 Task: Create in the project CenterTech and in the Backlog issue 'Create a new online platform for online entrepreneurship courses with advanced business tools and community features' a child issue 'Data backup and retention policy creation and enforcement', and assign it to team member softage.4@softage.net. Create in the project CenterTech and in the Backlog issue 'Implement a new cloud-based document management system for a company with advanced document versioning and access control features' a child issue 'Serverless computing application latency testing and optimization', and assign it to team member softage.1@softage.net
Action: Mouse moved to (260, 71)
Screenshot: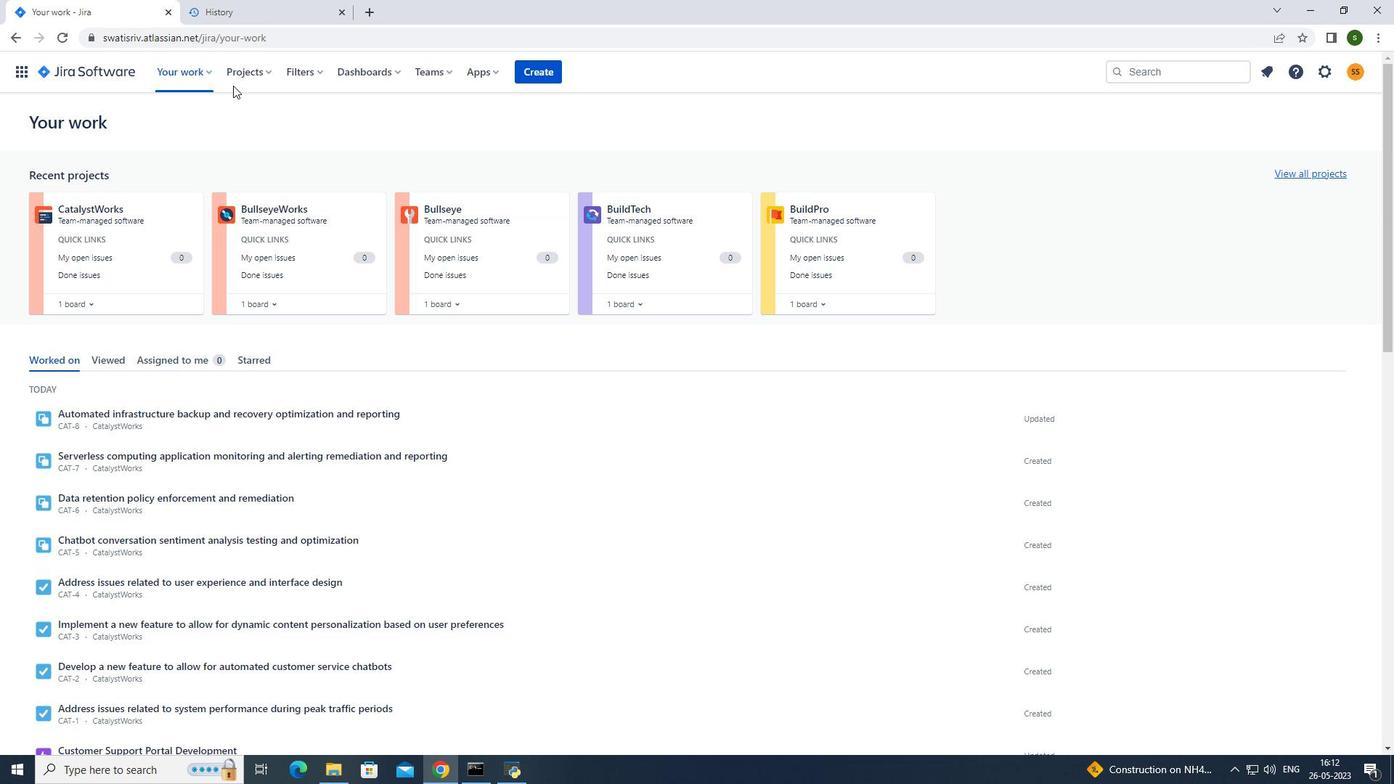 
Action: Mouse pressed left at (260, 71)
Screenshot: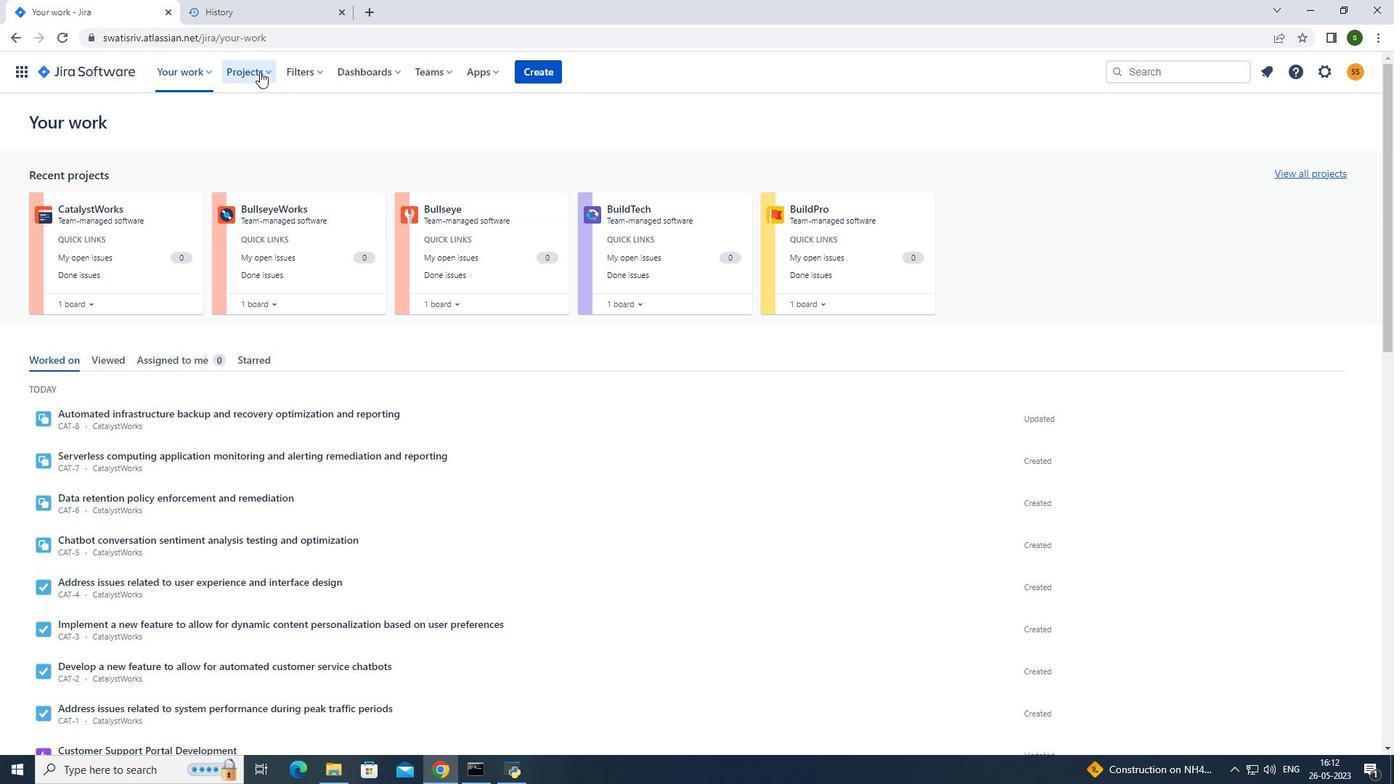 
Action: Mouse moved to (305, 130)
Screenshot: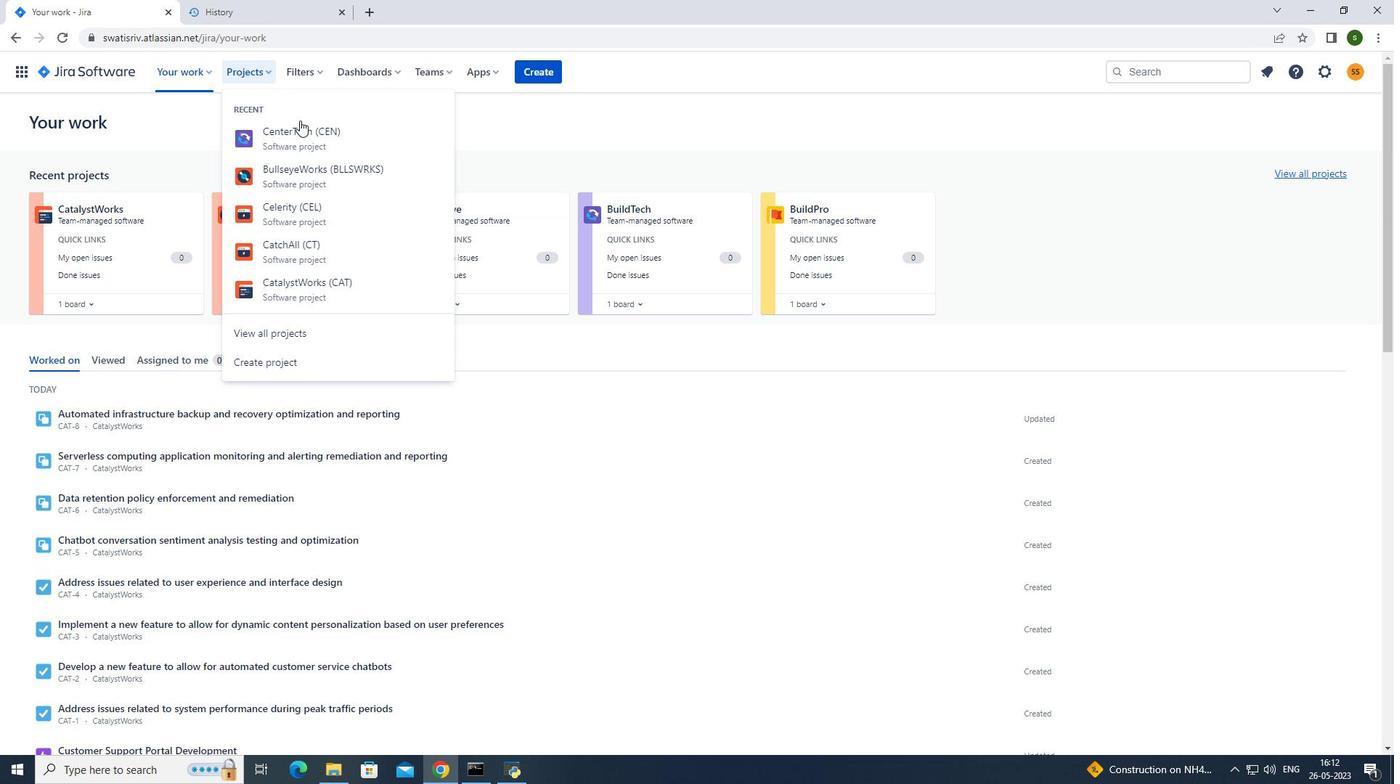 
Action: Mouse pressed left at (305, 130)
Screenshot: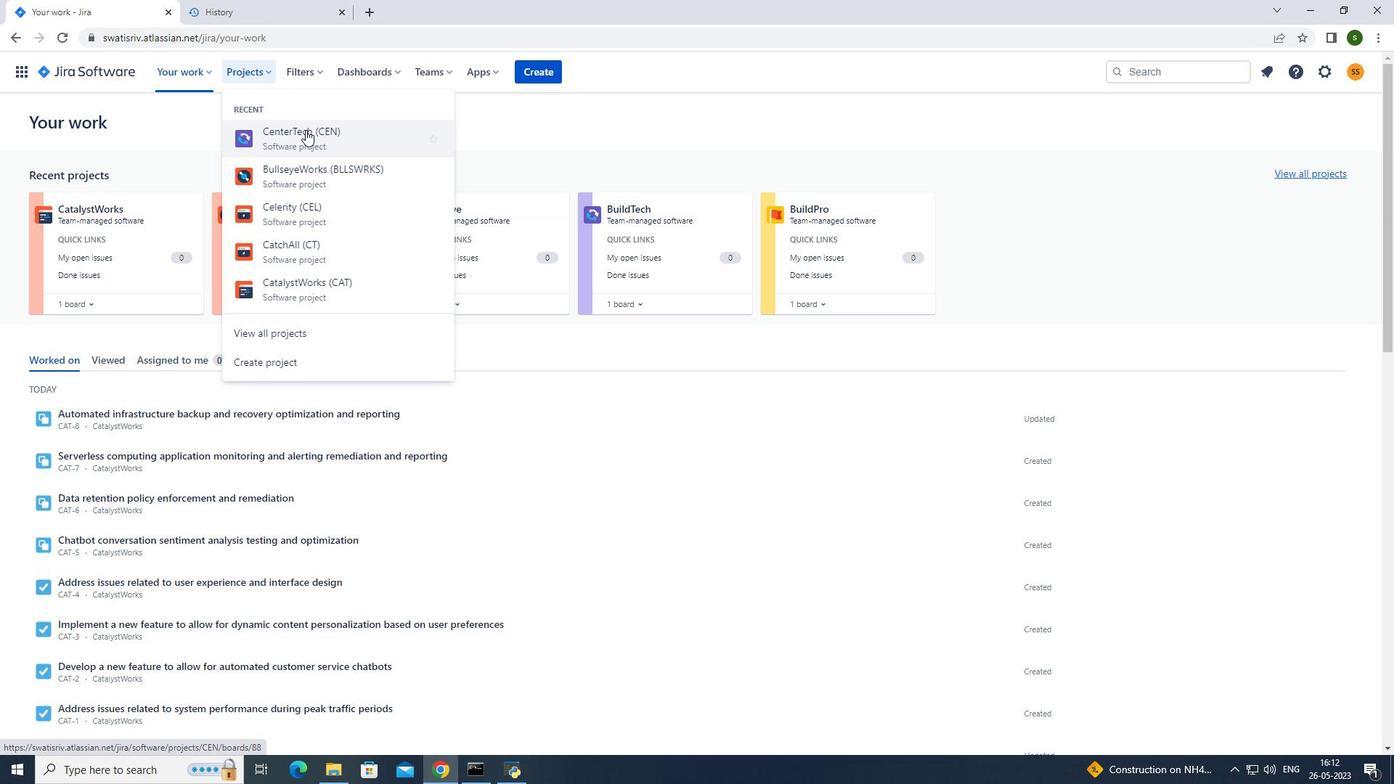 
Action: Mouse moved to (241, 73)
Screenshot: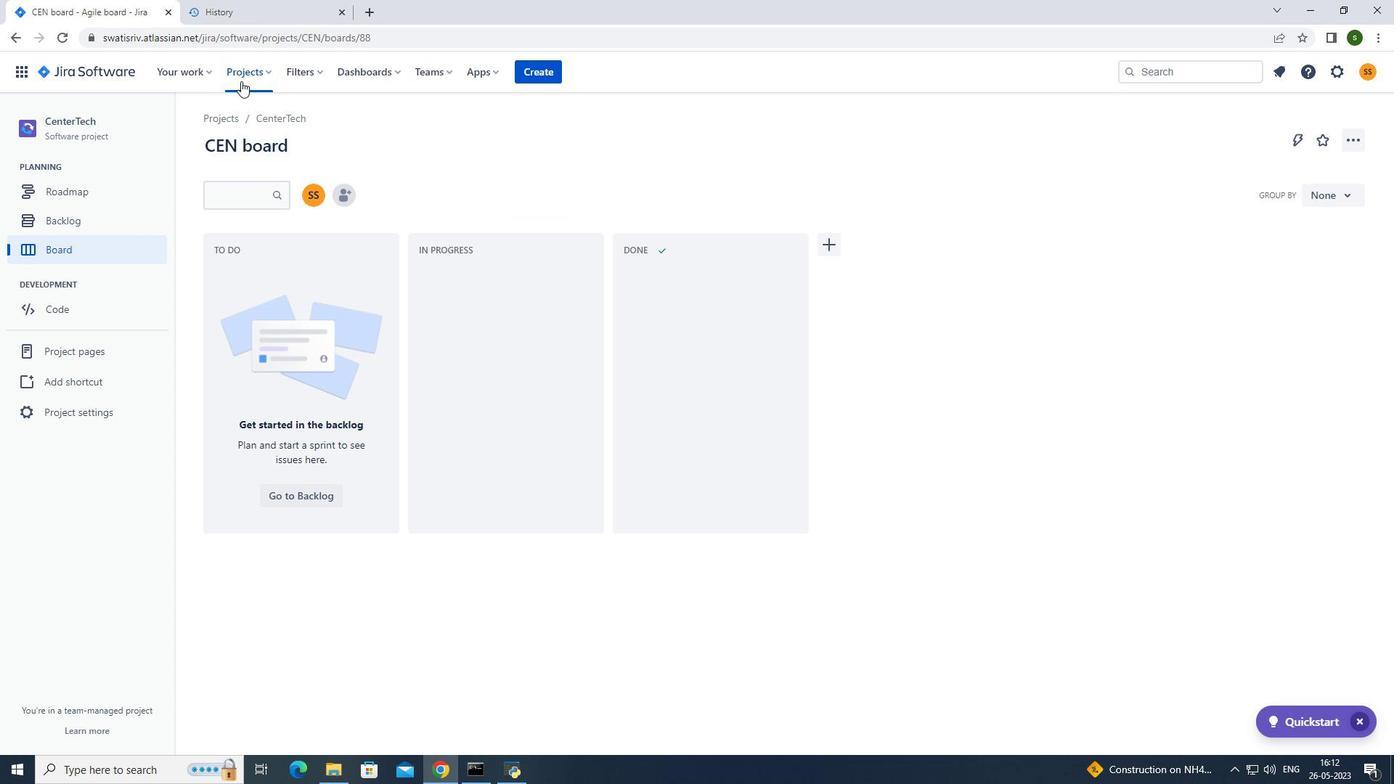 
Action: Mouse pressed left at (241, 73)
Screenshot: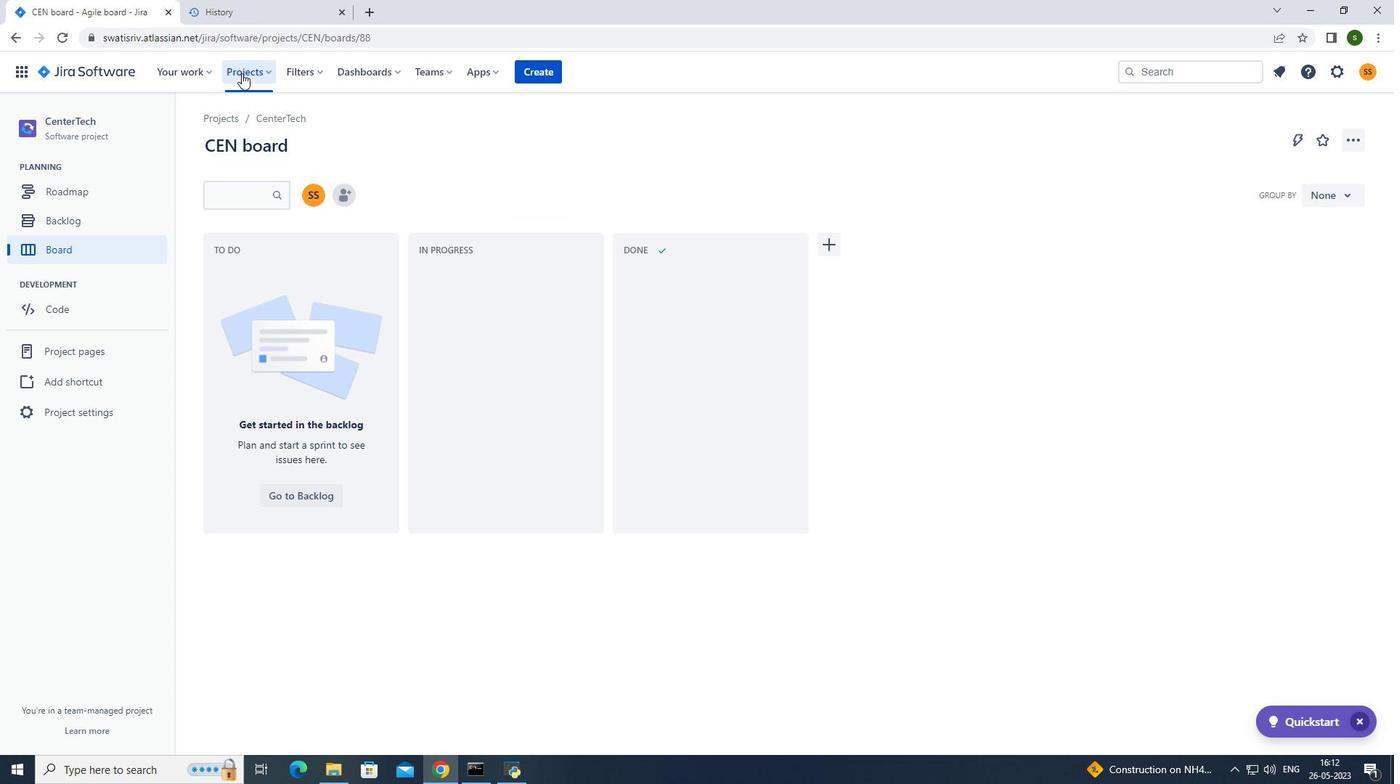 
Action: Mouse moved to (98, 219)
Screenshot: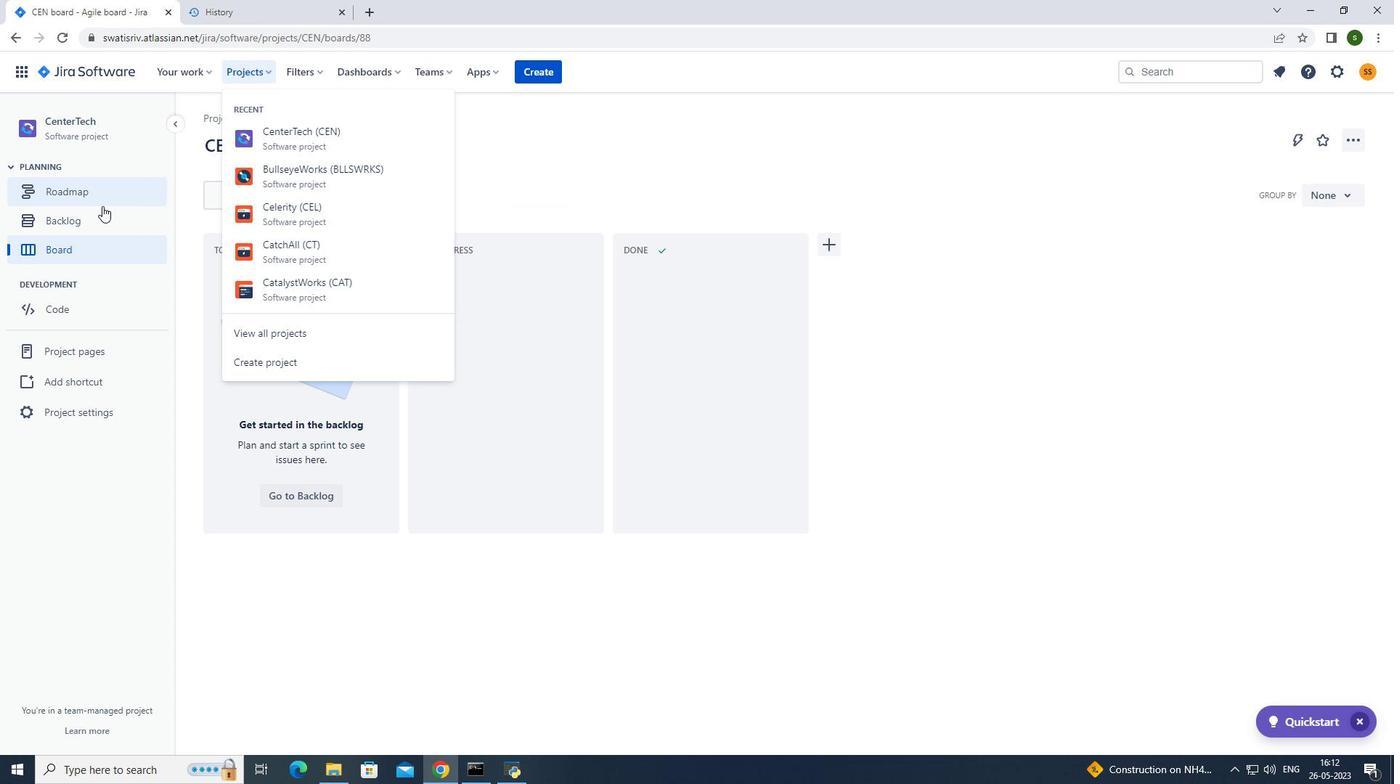 
Action: Mouse pressed left at (98, 219)
Screenshot: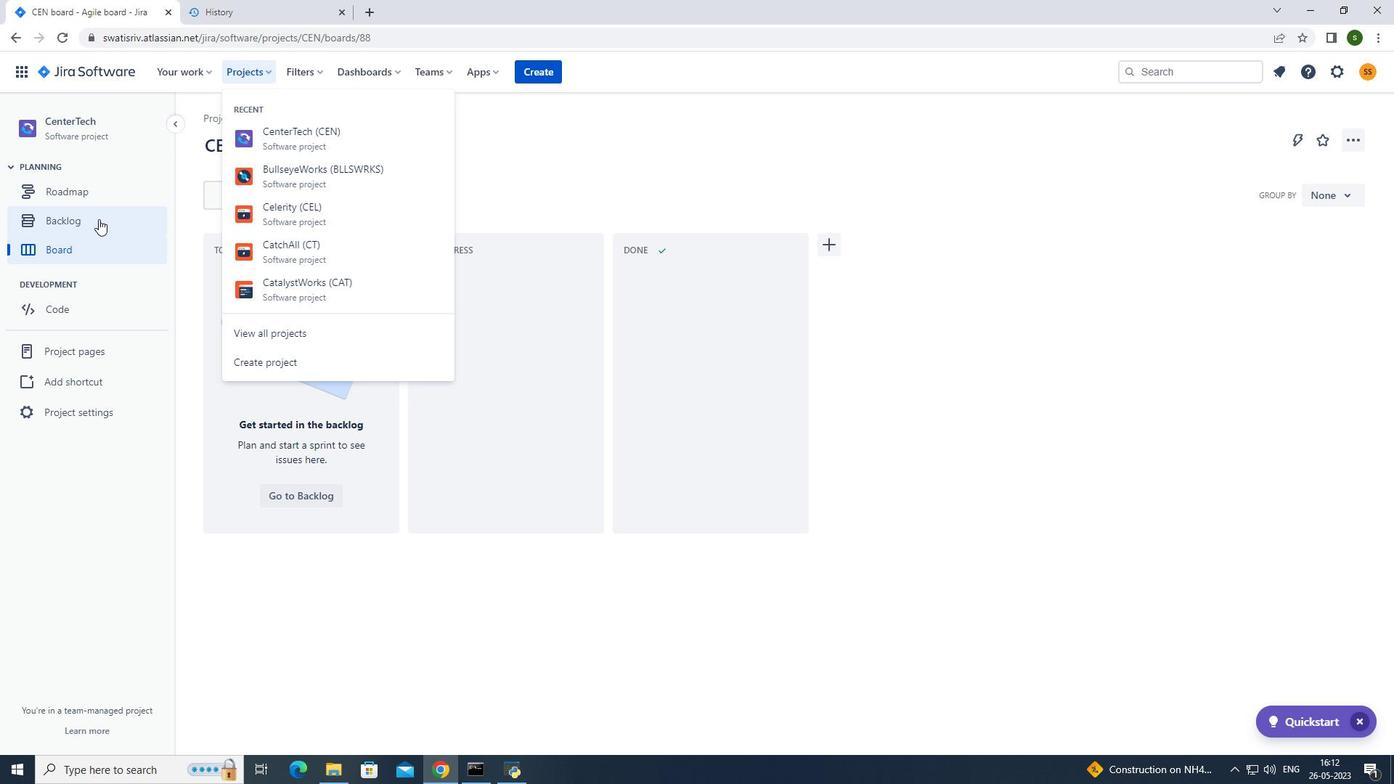 
Action: Mouse moved to (603, 427)
Screenshot: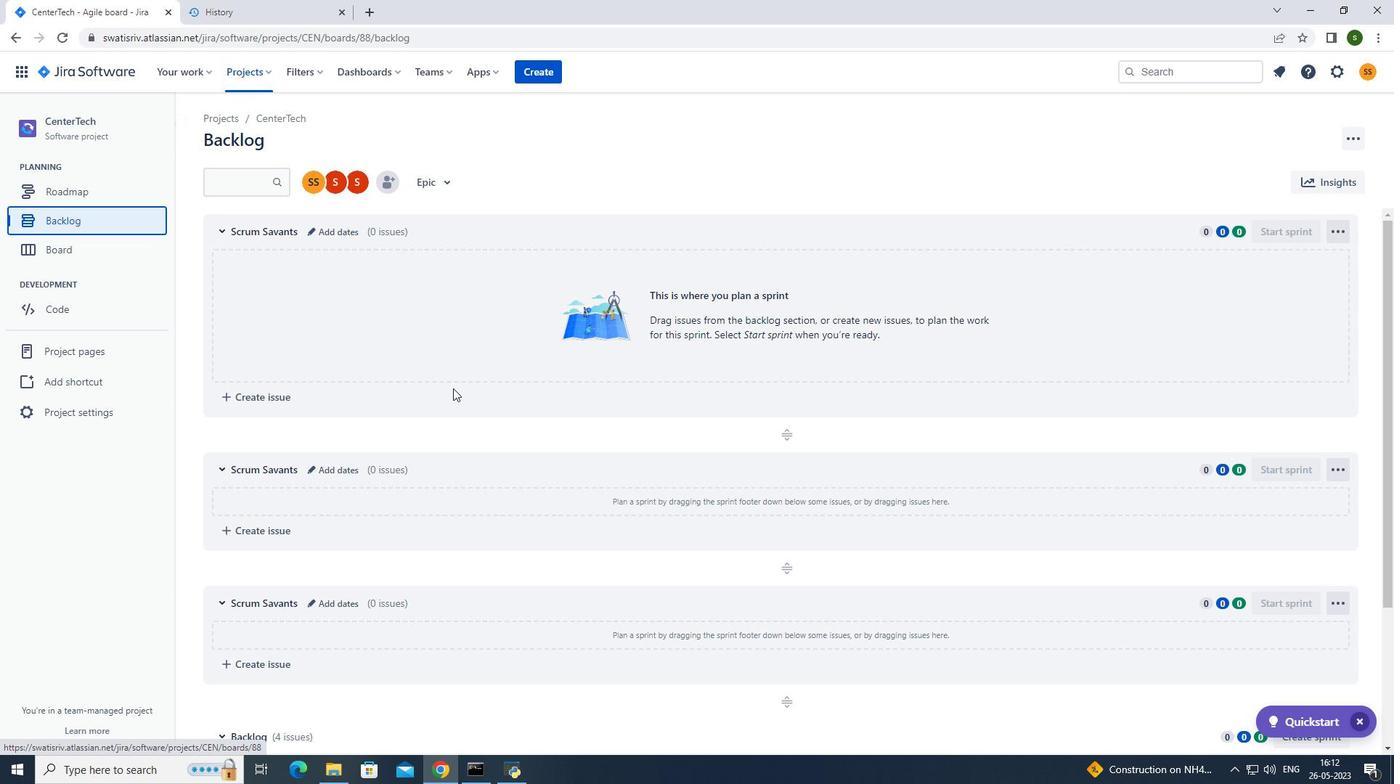 
Action: Mouse scrolled (603, 427) with delta (0, 0)
Screenshot: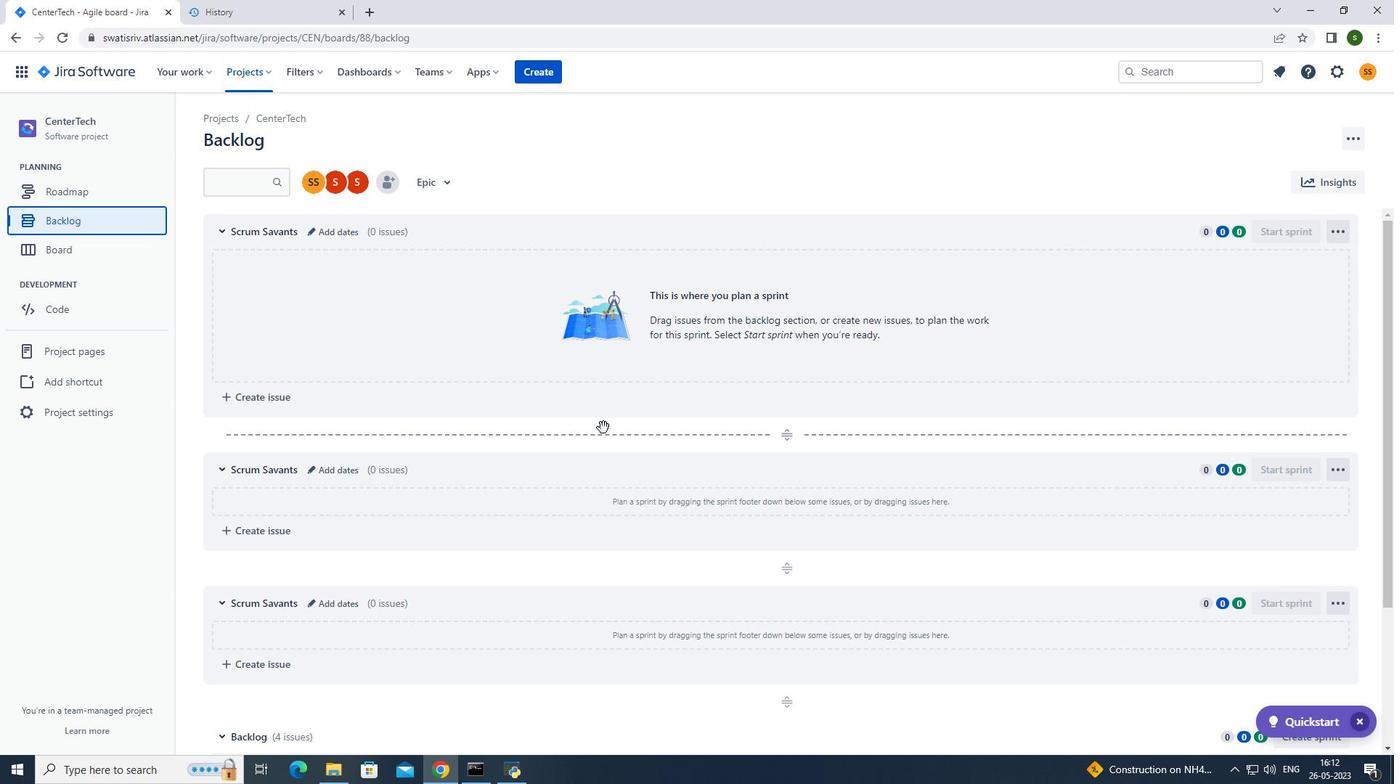 
Action: Mouse scrolled (603, 427) with delta (0, 0)
Screenshot: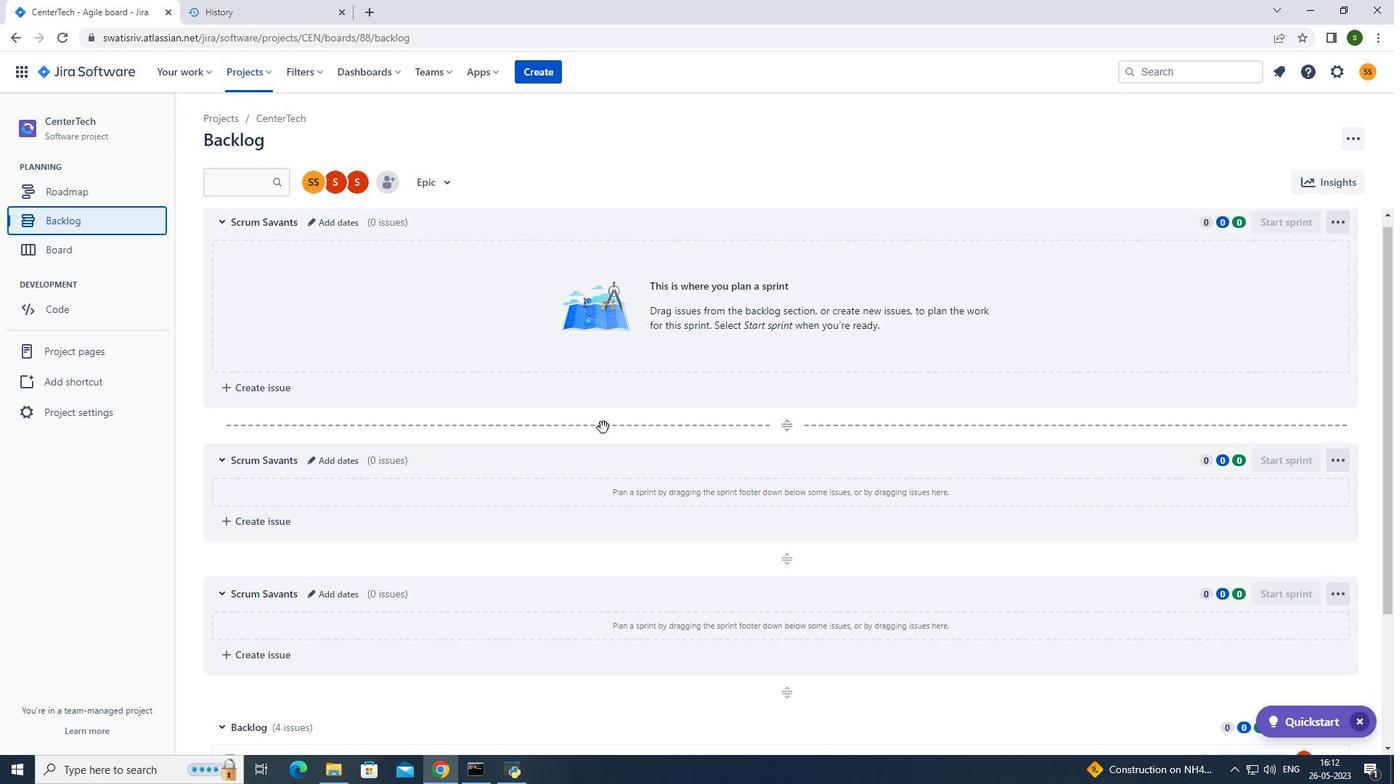 
Action: Mouse scrolled (603, 427) with delta (0, 0)
Screenshot: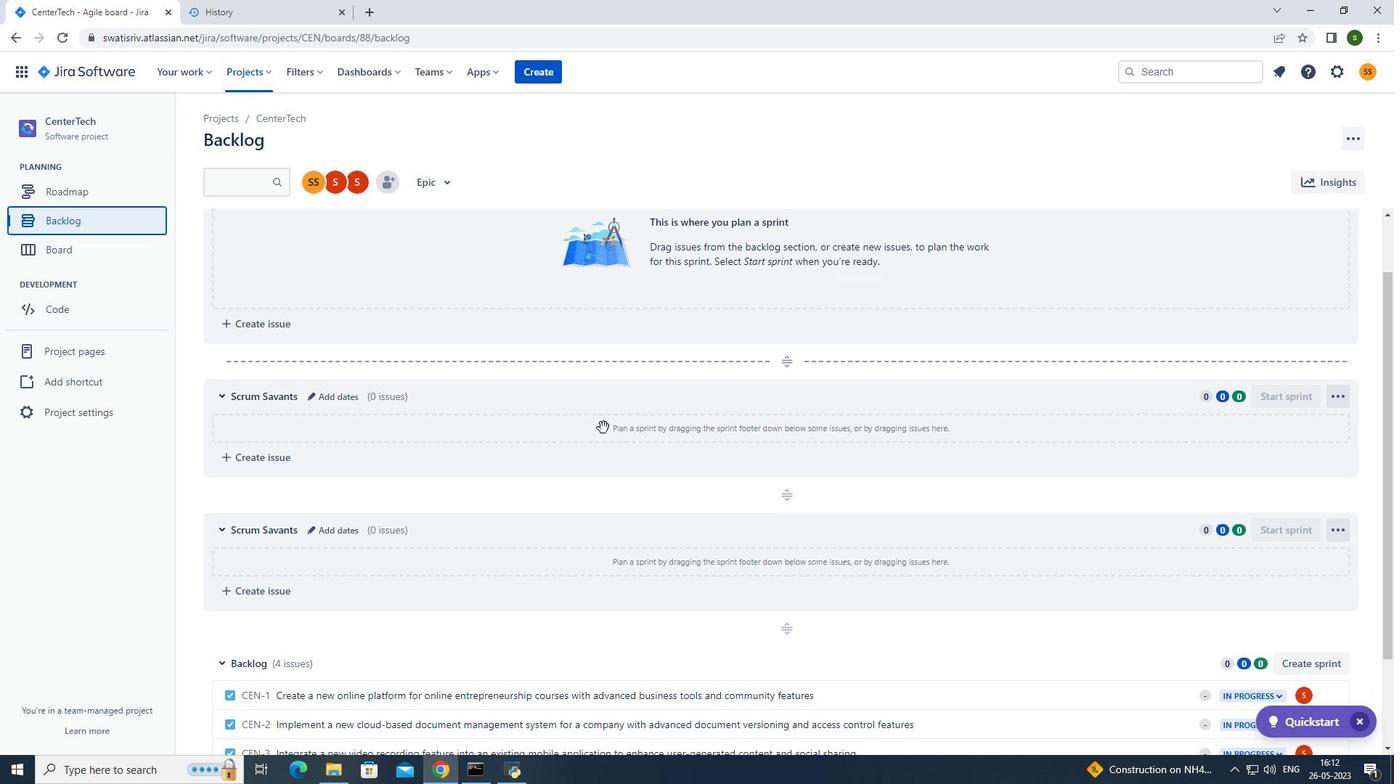 
Action: Mouse scrolled (603, 427) with delta (0, 0)
Screenshot: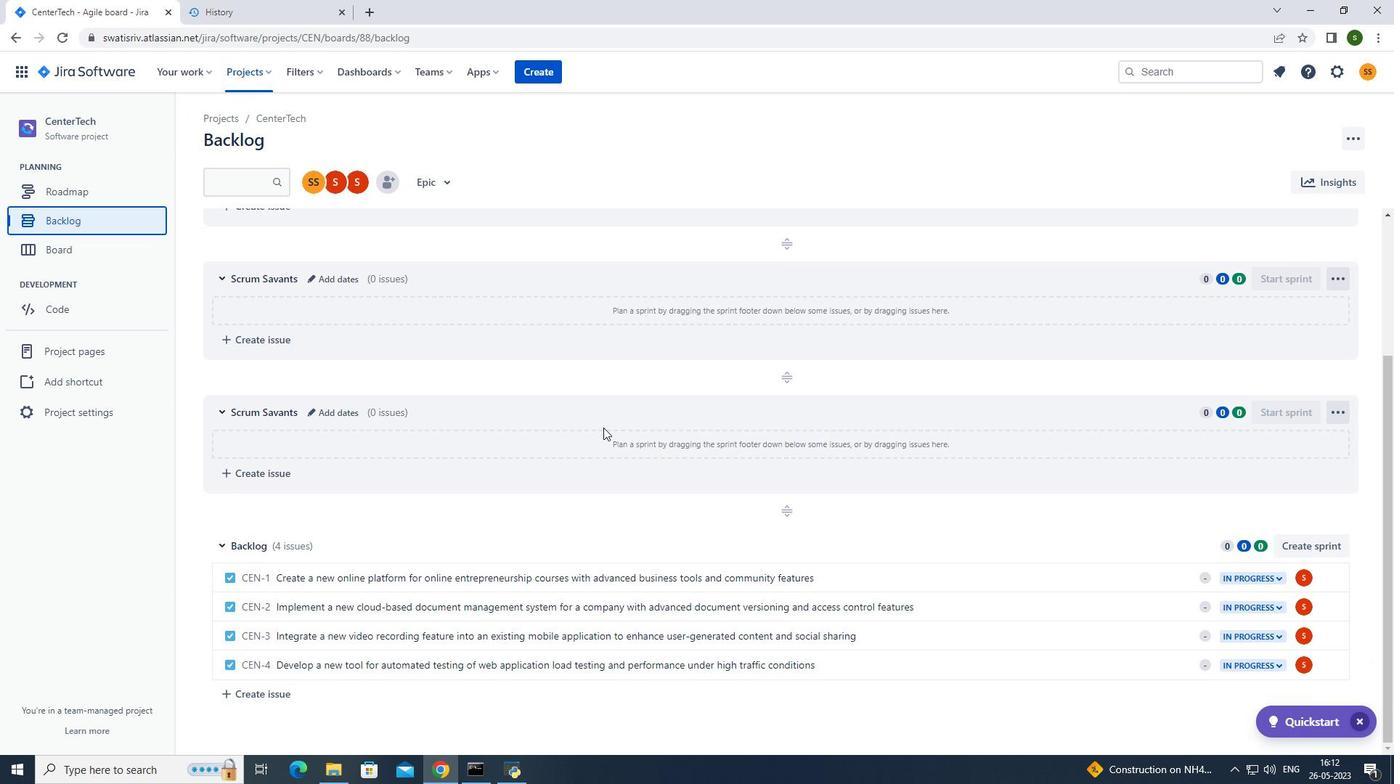 
Action: Mouse moved to (899, 583)
Screenshot: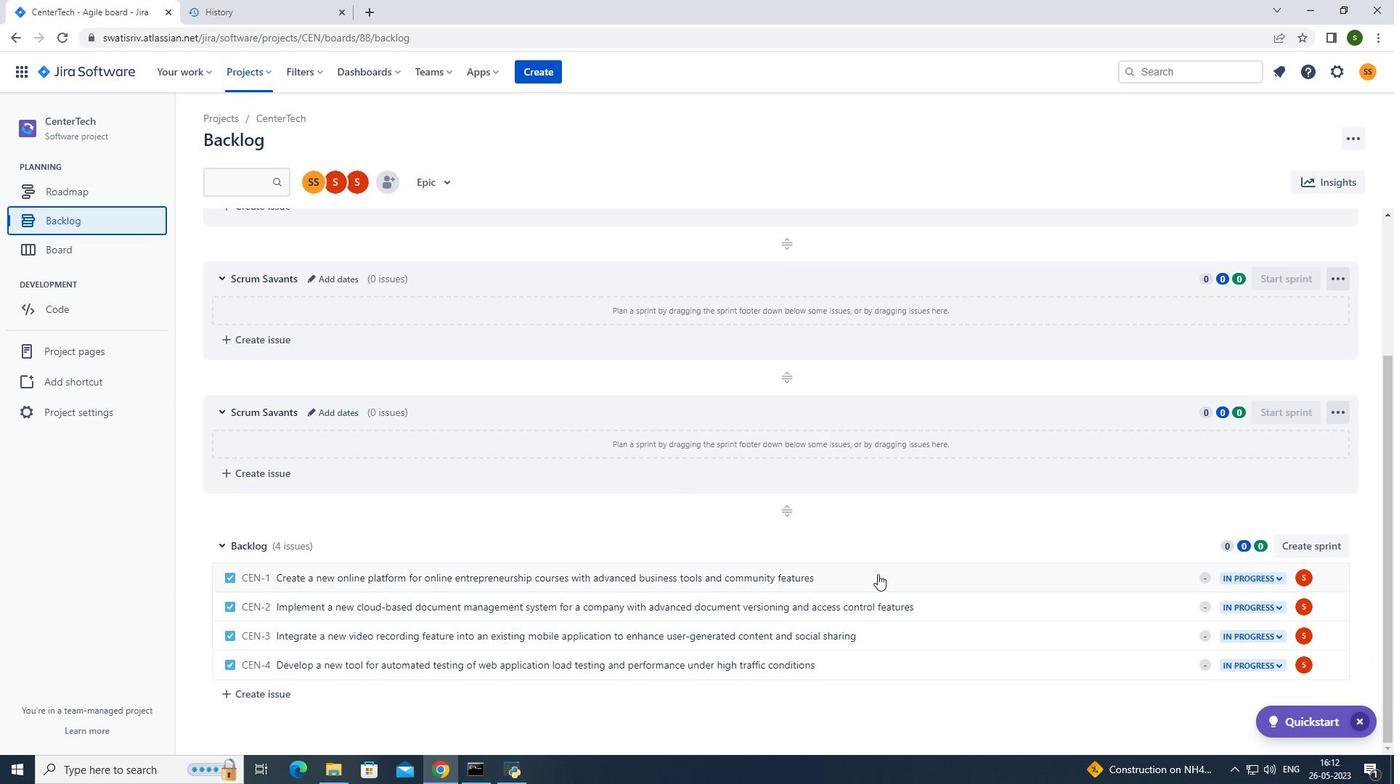 
Action: Mouse pressed left at (899, 583)
Screenshot: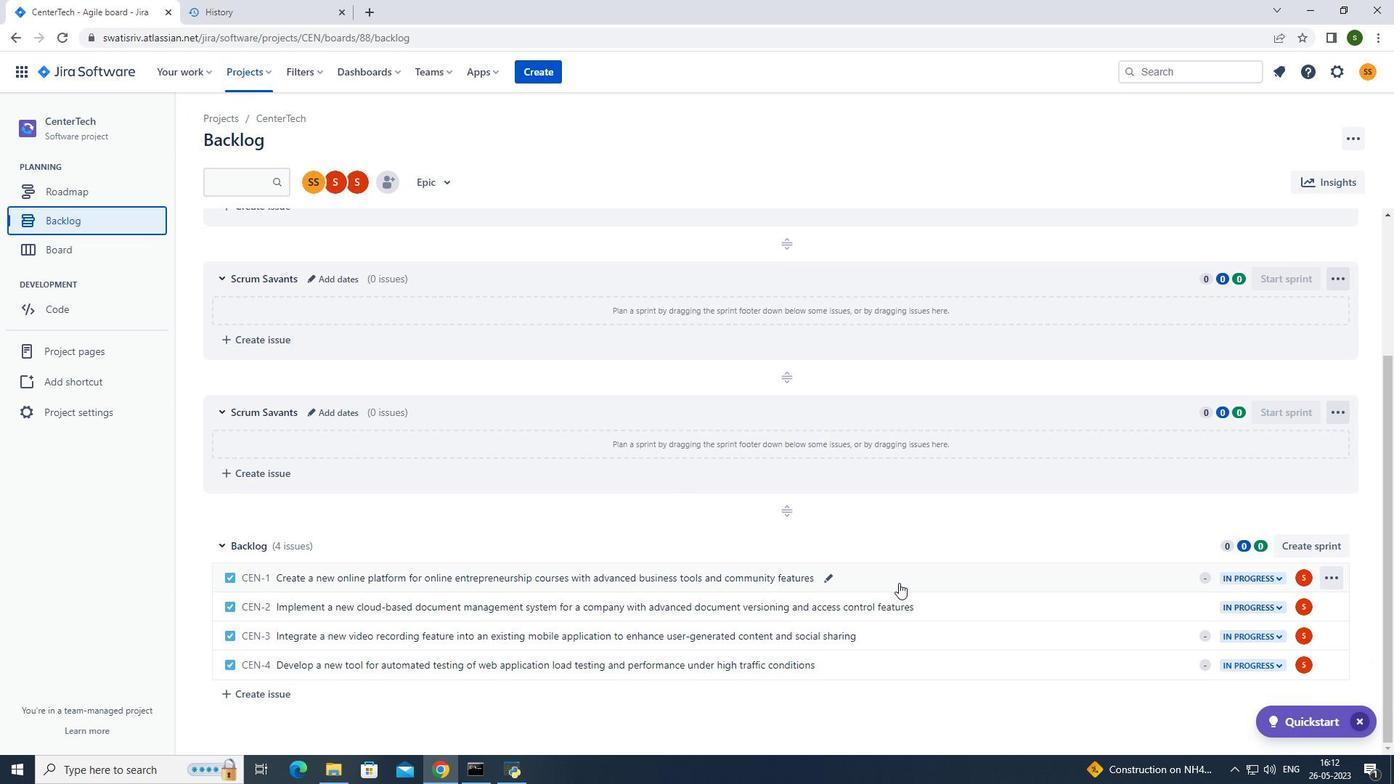 
Action: Mouse moved to (1131, 347)
Screenshot: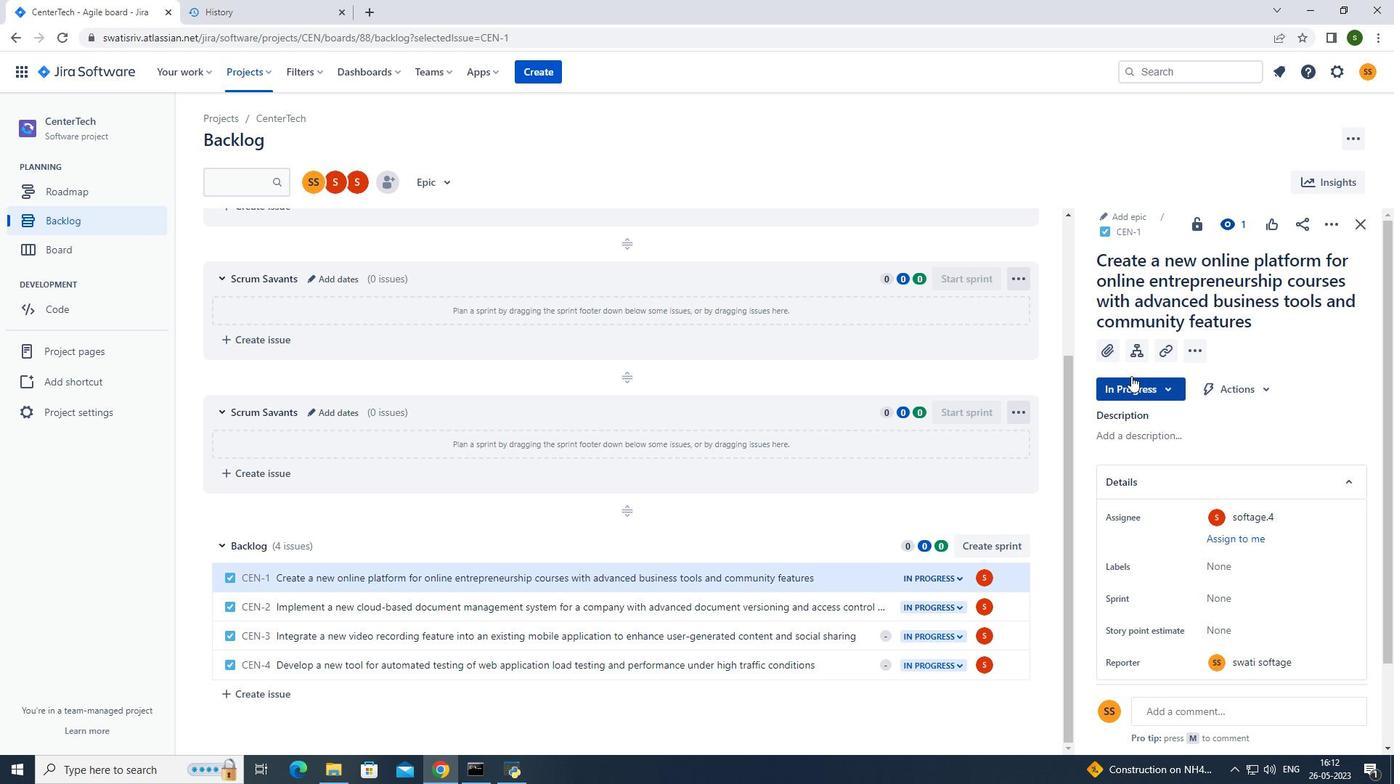 
Action: Mouse pressed left at (1131, 347)
Screenshot: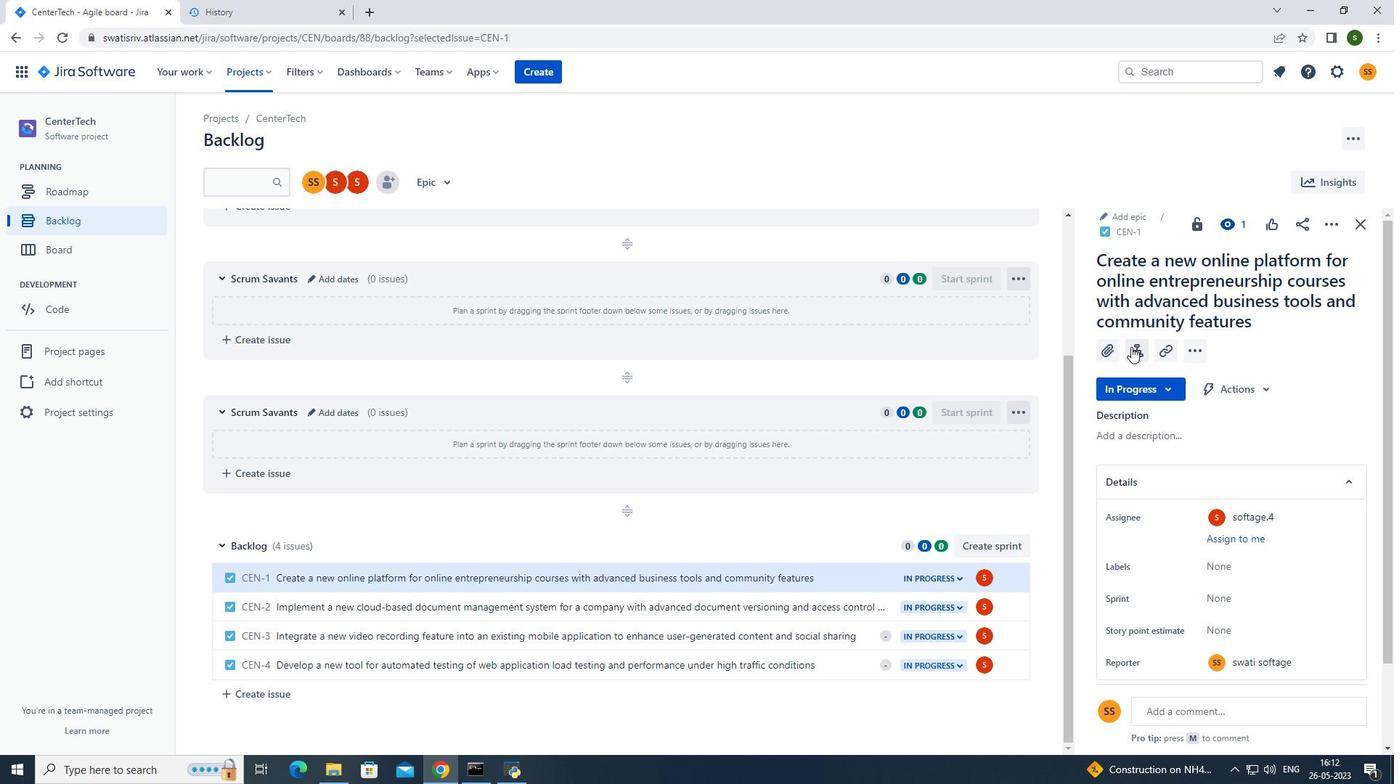 
Action: Mouse moved to (1163, 475)
Screenshot: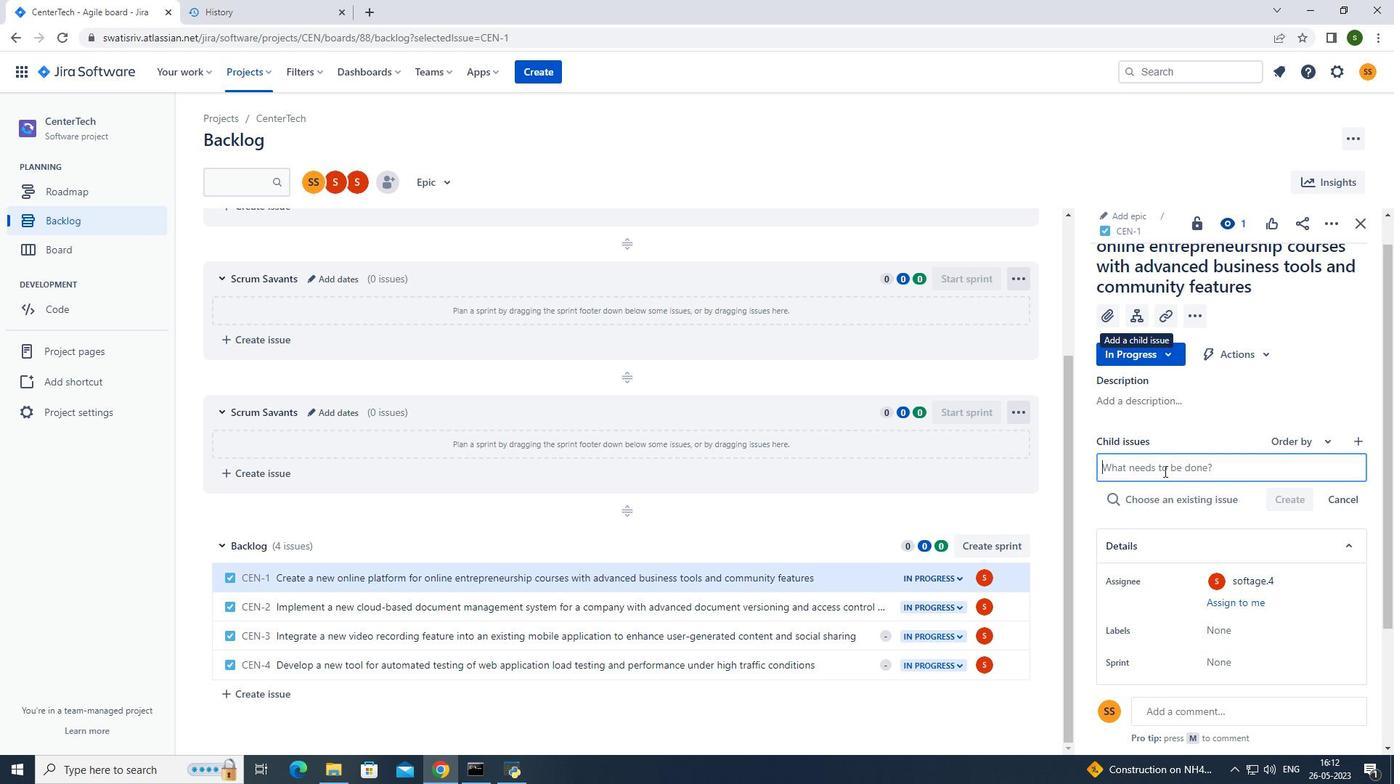 
Action: Mouse pressed left at (1163, 475)
Screenshot: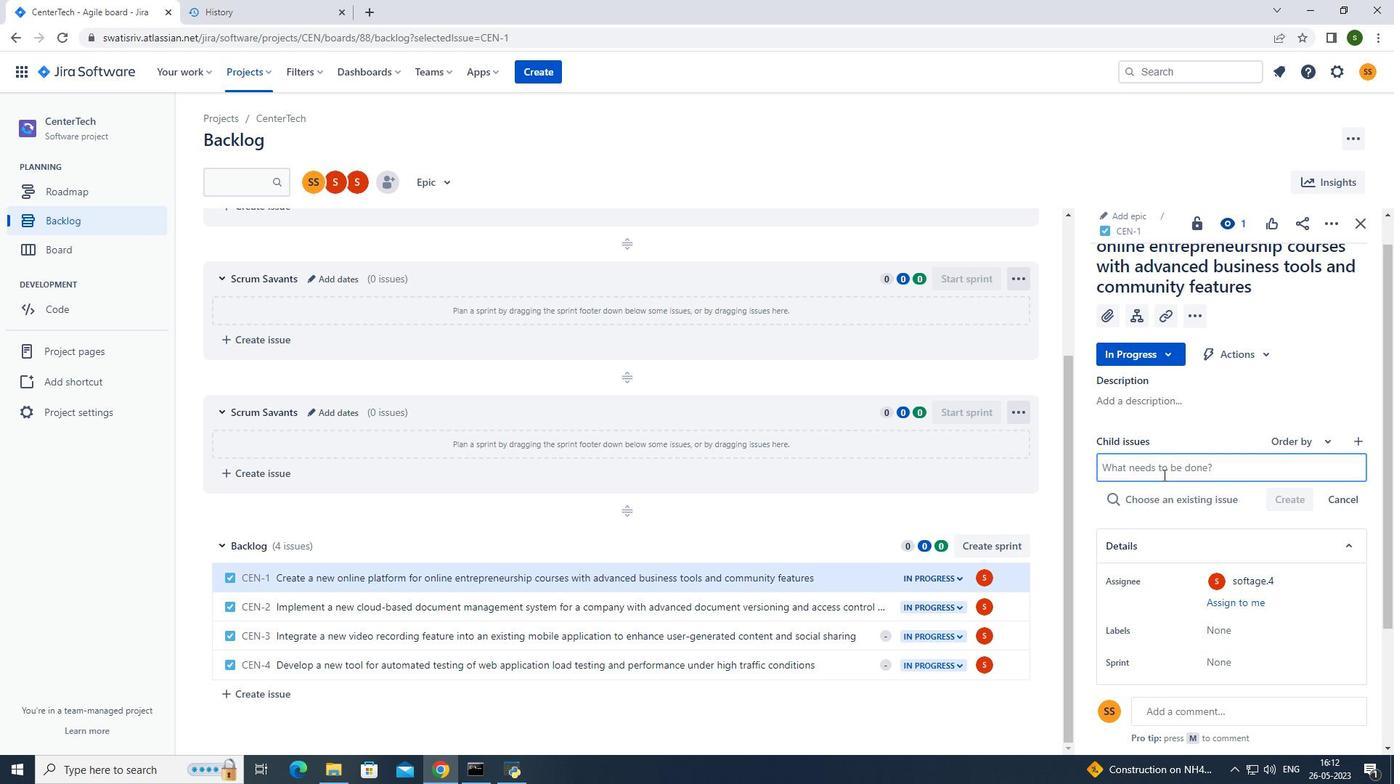 
Action: Mouse moved to (1147, 475)
Screenshot: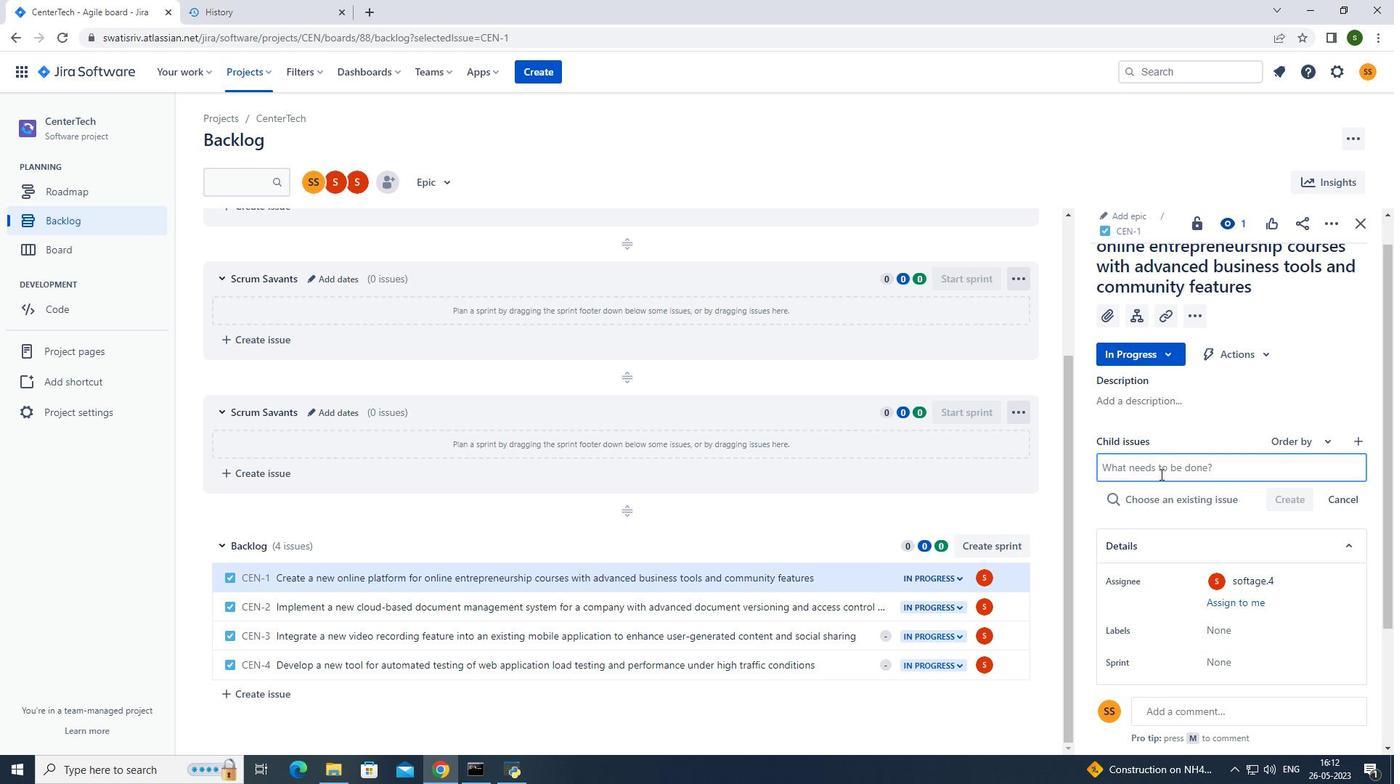 
Action: Key pressed <Key.caps_lock>D<Key.caps_lock>ata<Key.space>backup<Key.space>and<Key.space>retention<Key.space>policy<Key.space>
Screenshot: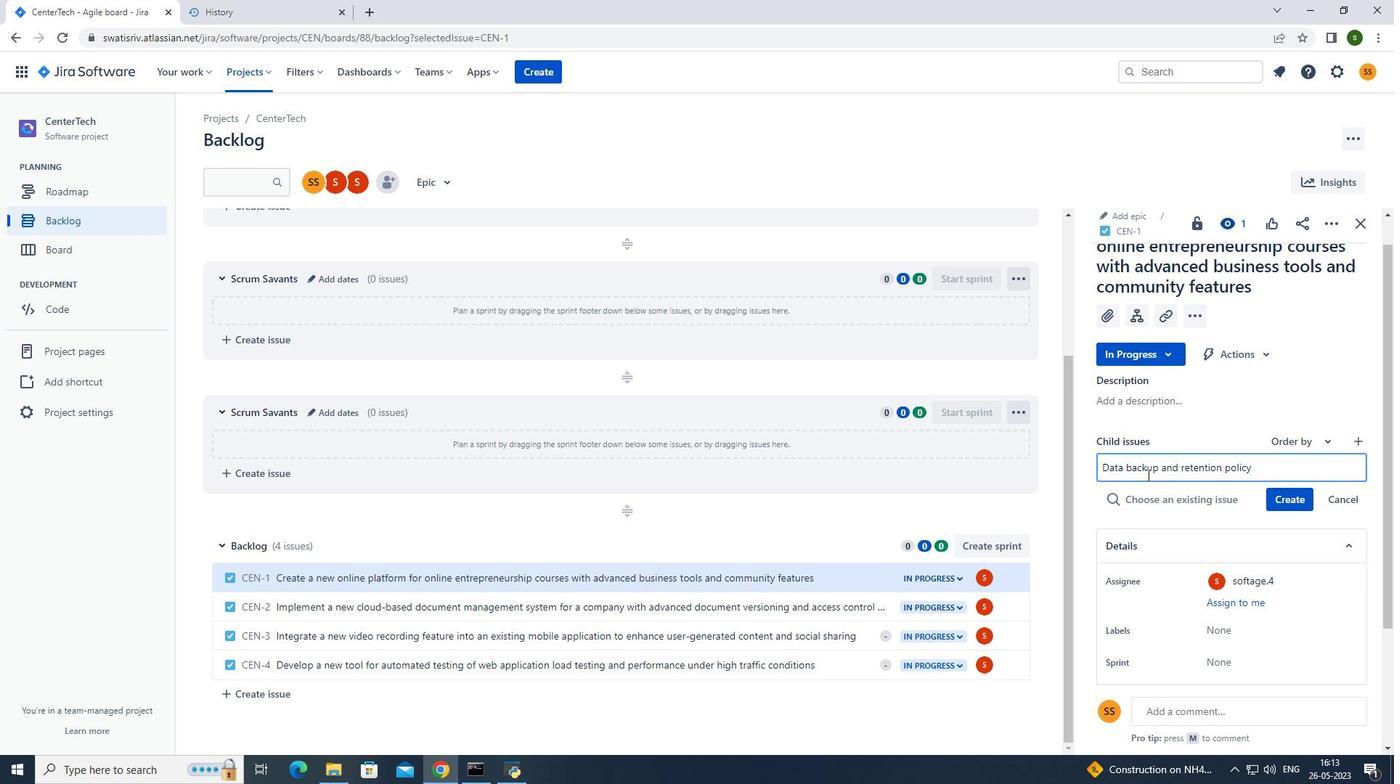 
Action: Mouse moved to (1147, 475)
Screenshot: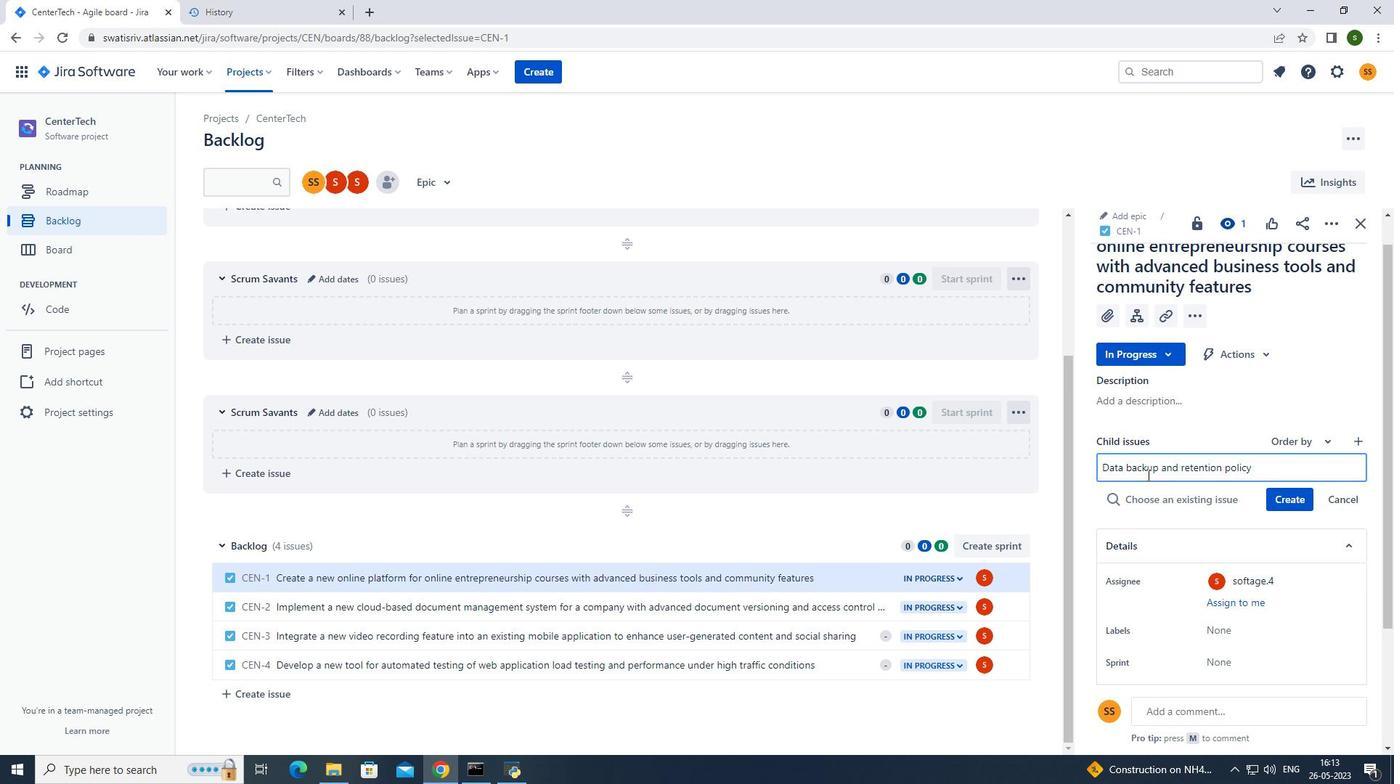 
Action: Key pressed creation<Key.space>and<Key.space>enforcement<Key.enter>
Screenshot: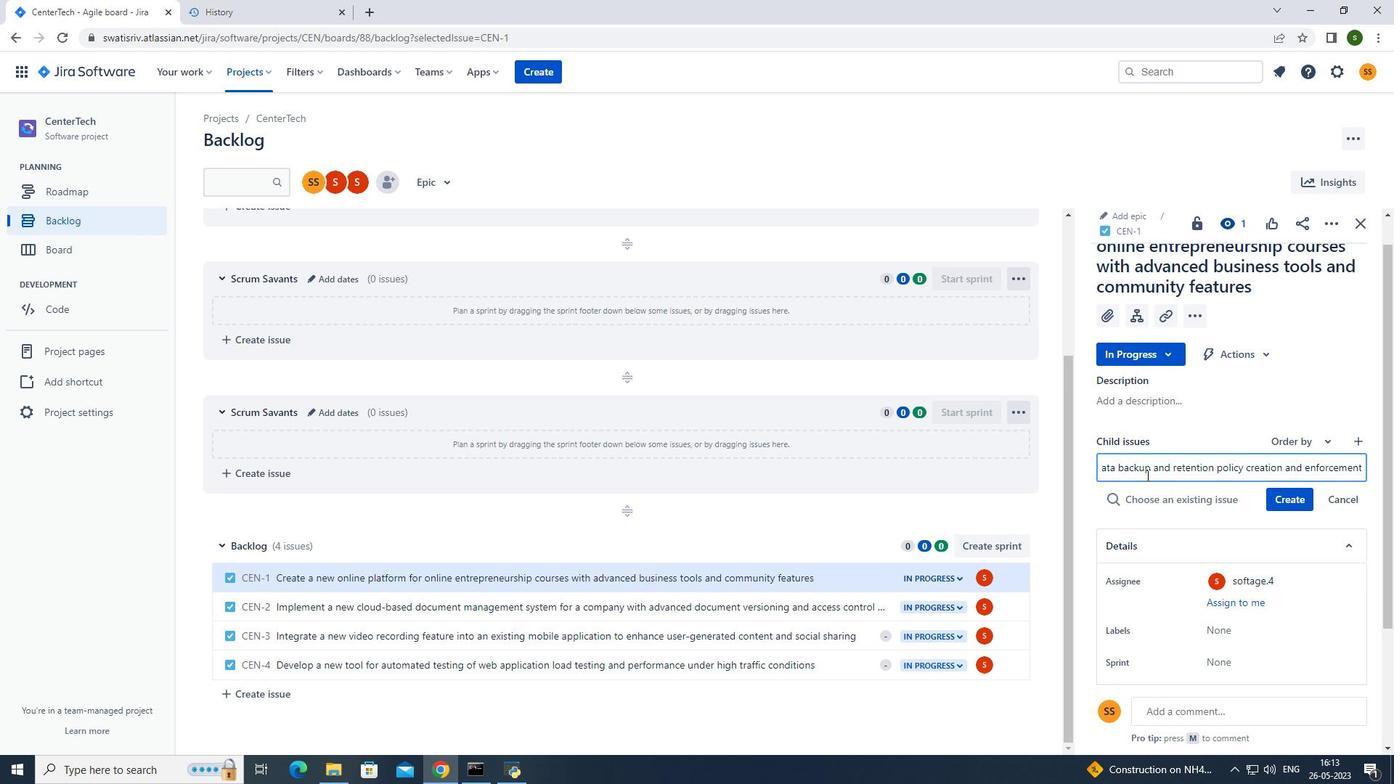 
Action: Mouse moved to (1297, 476)
Screenshot: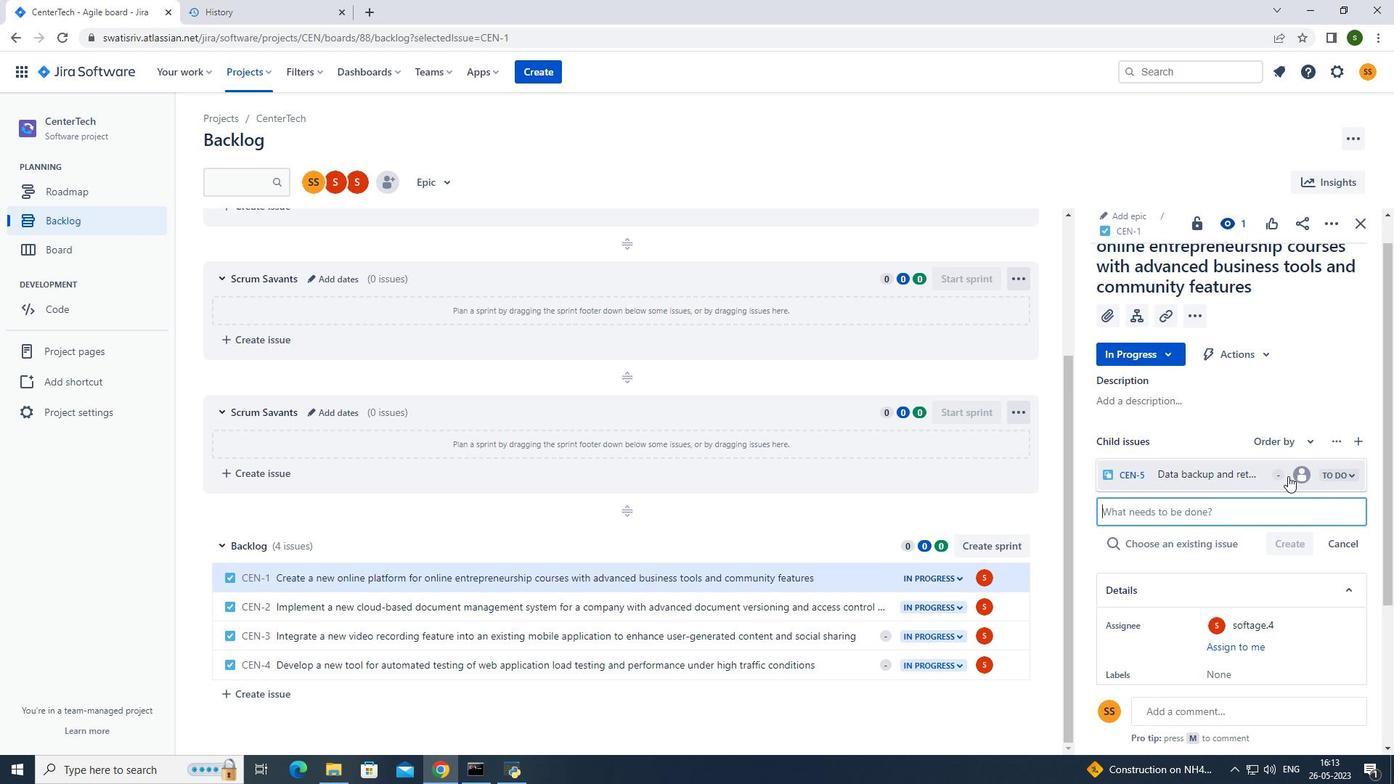 
Action: Mouse pressed left at (1297, 476)
Screenshot: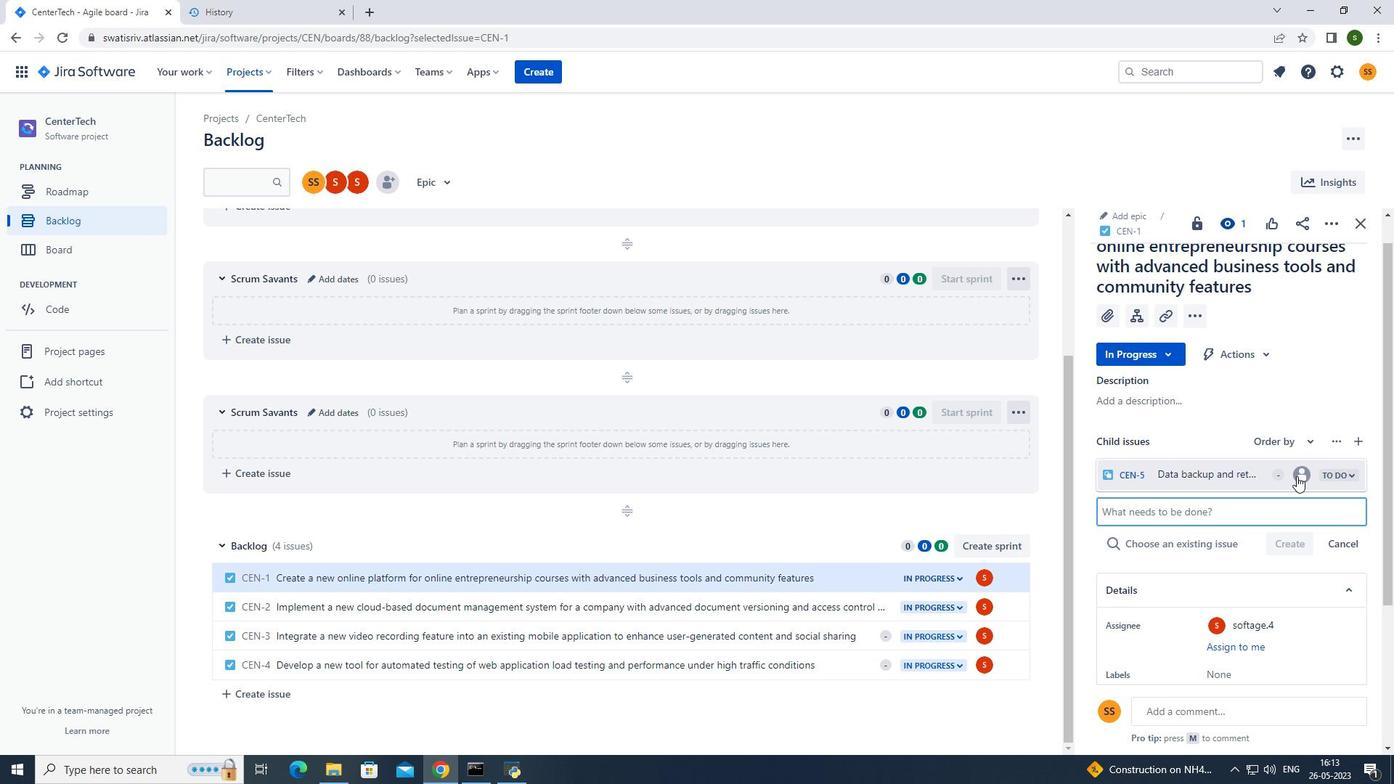 
Action: Mouse moved to (1194, 405)
Screenshot: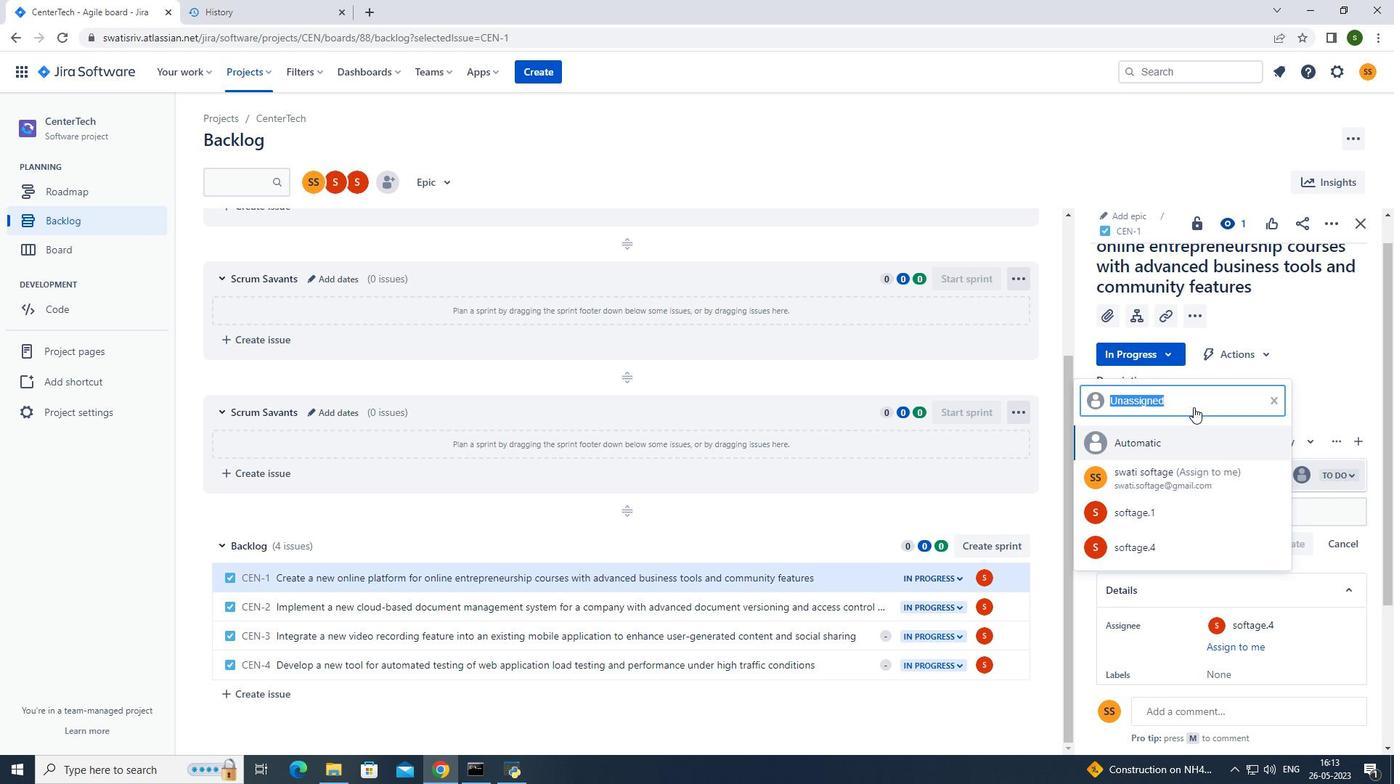 
Action: Key pressed softage.4<Key.shift>@softage.net
Screenshot: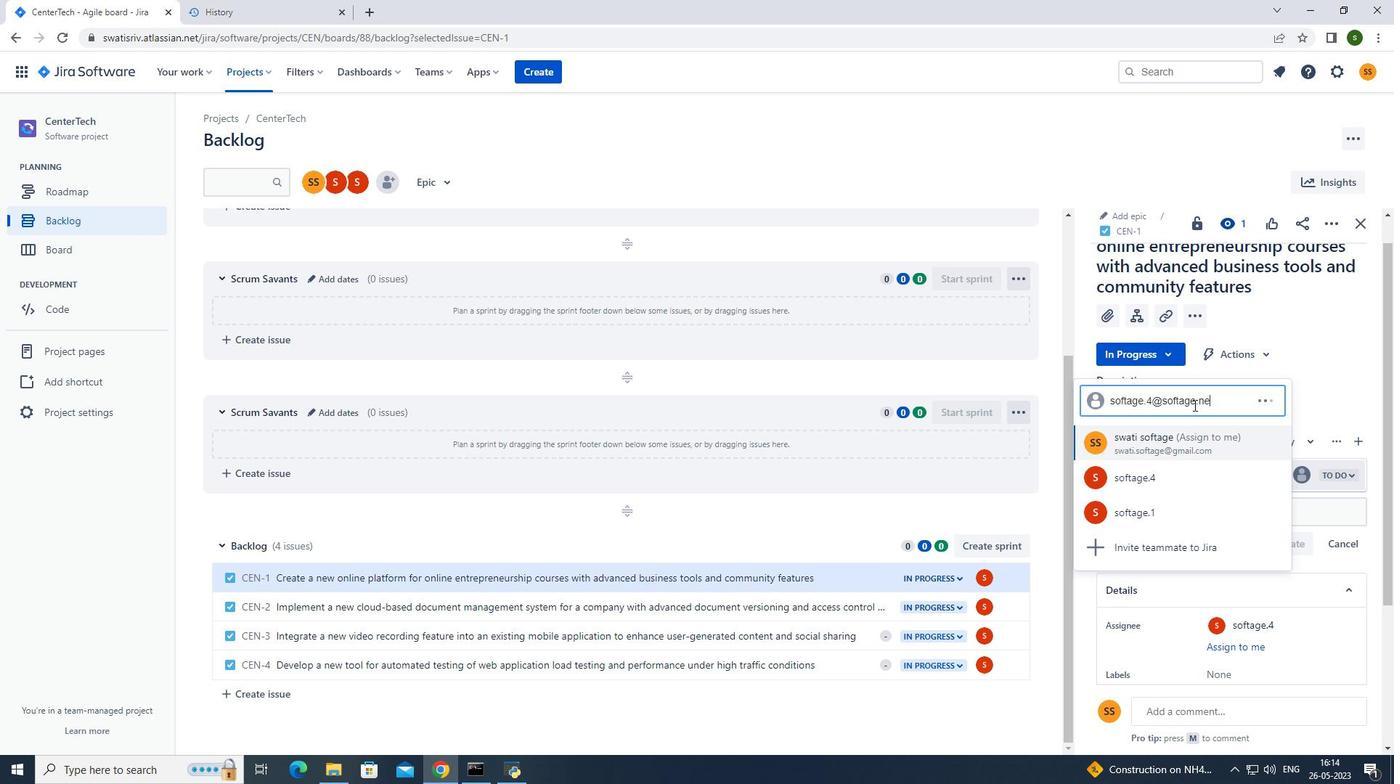 
Action: Mouse moved to (1157, 477)
Screenshot: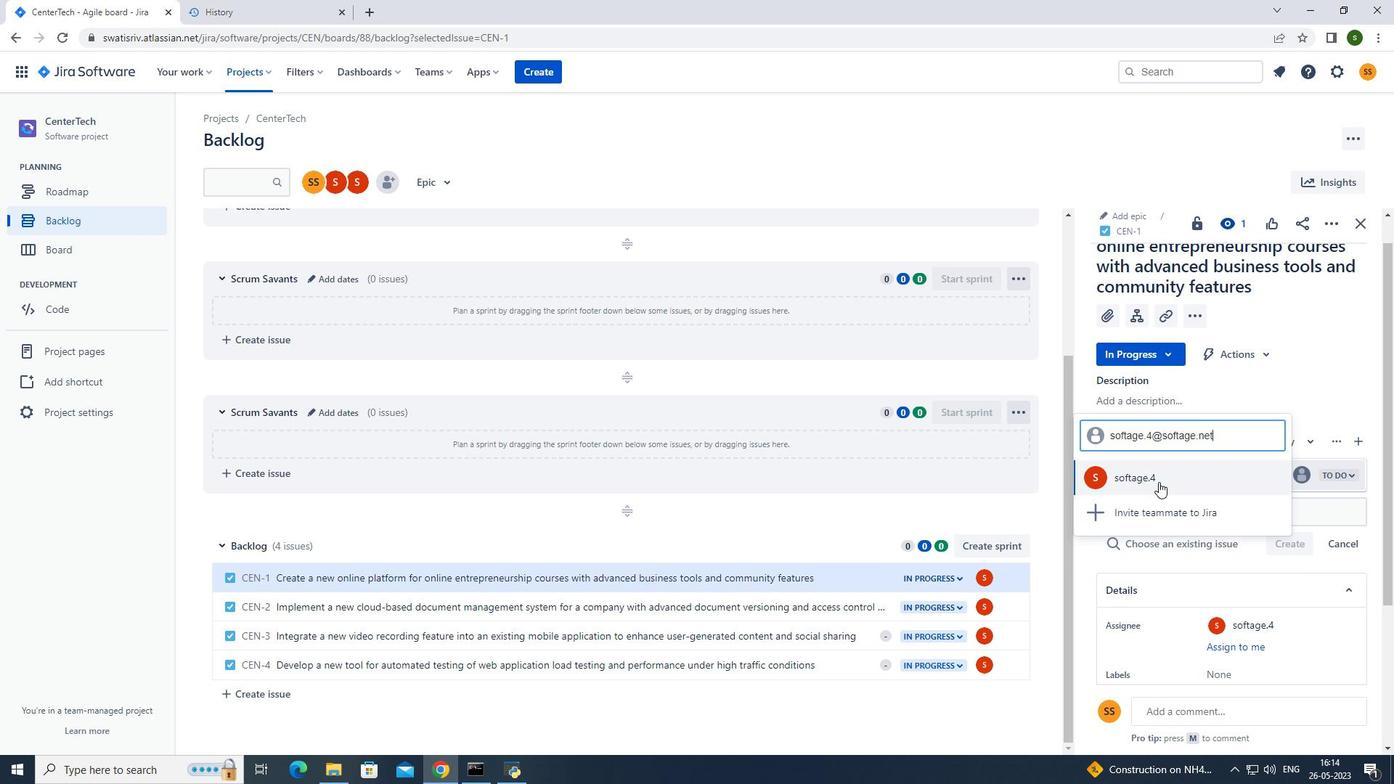 
Action: Mouse pressed left at (1157, 477)
Screenshot: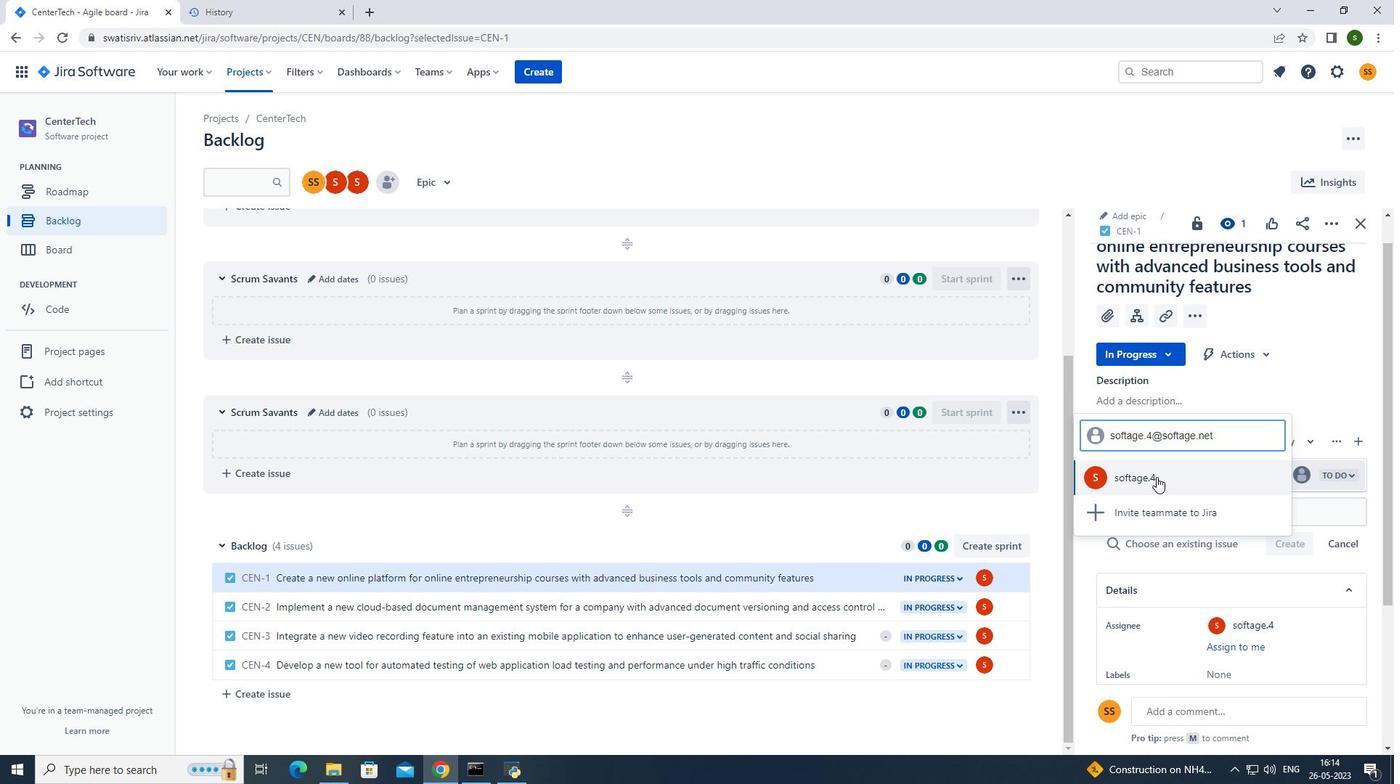 
Action: Mouse moved to (255, 70)
Screenshot: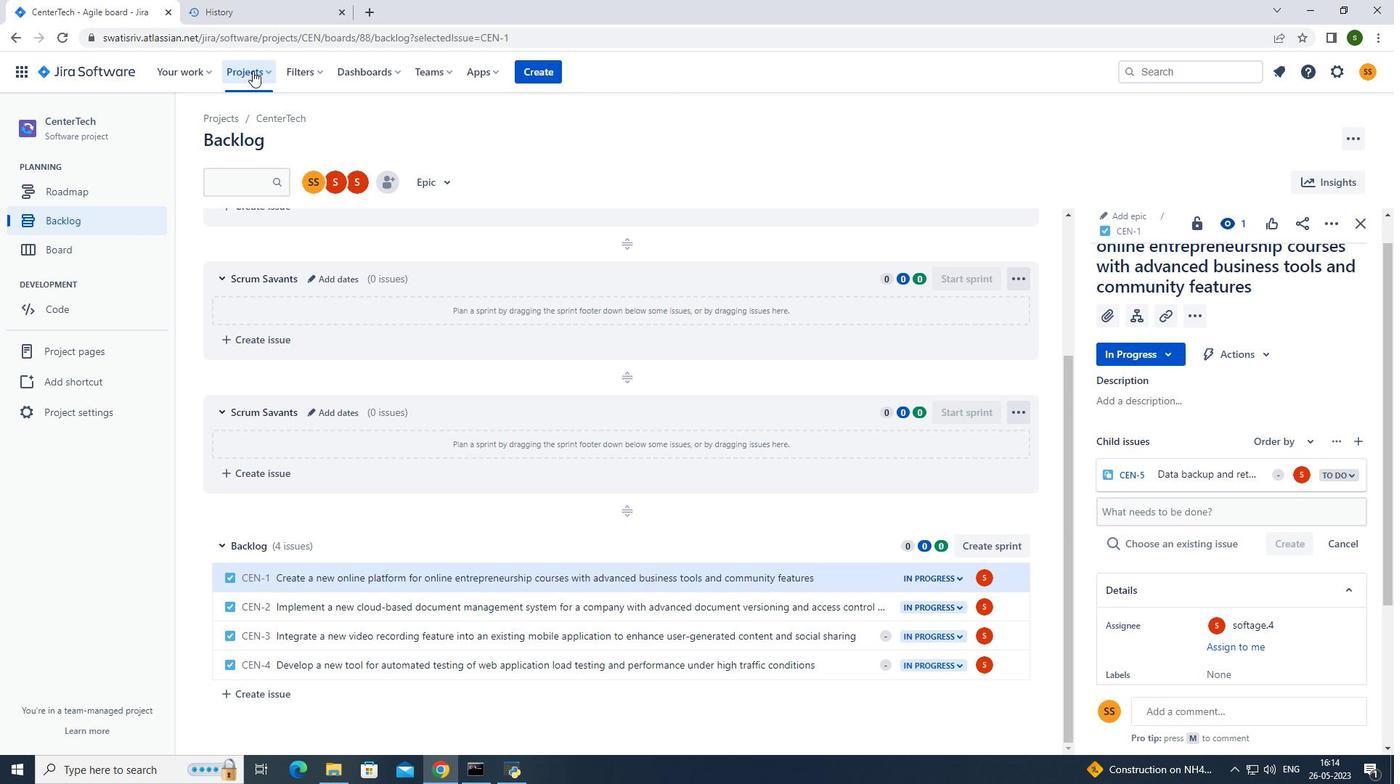 
Action: Mouse pressed left at (255, 70)
Screenshot: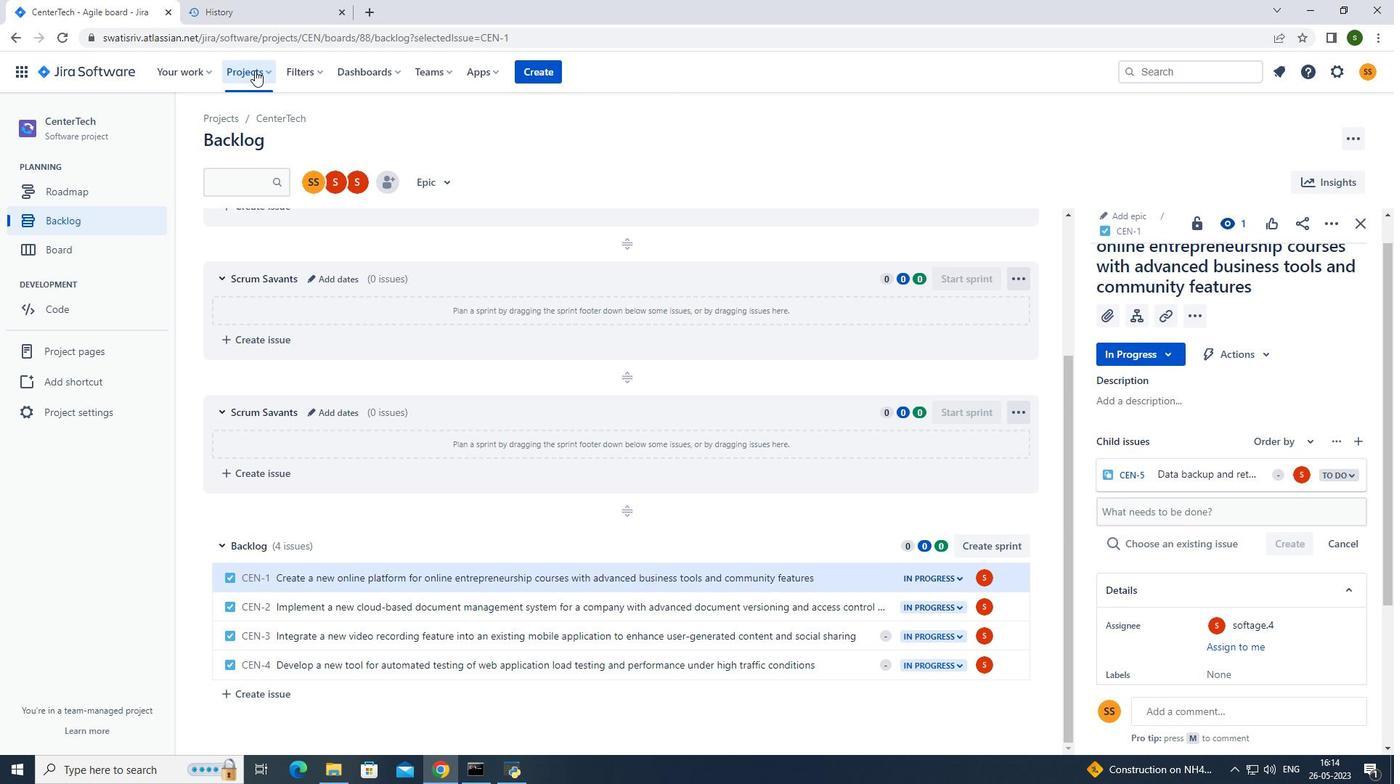 
Action: Mouse moved to (311, 140)
Screenshot: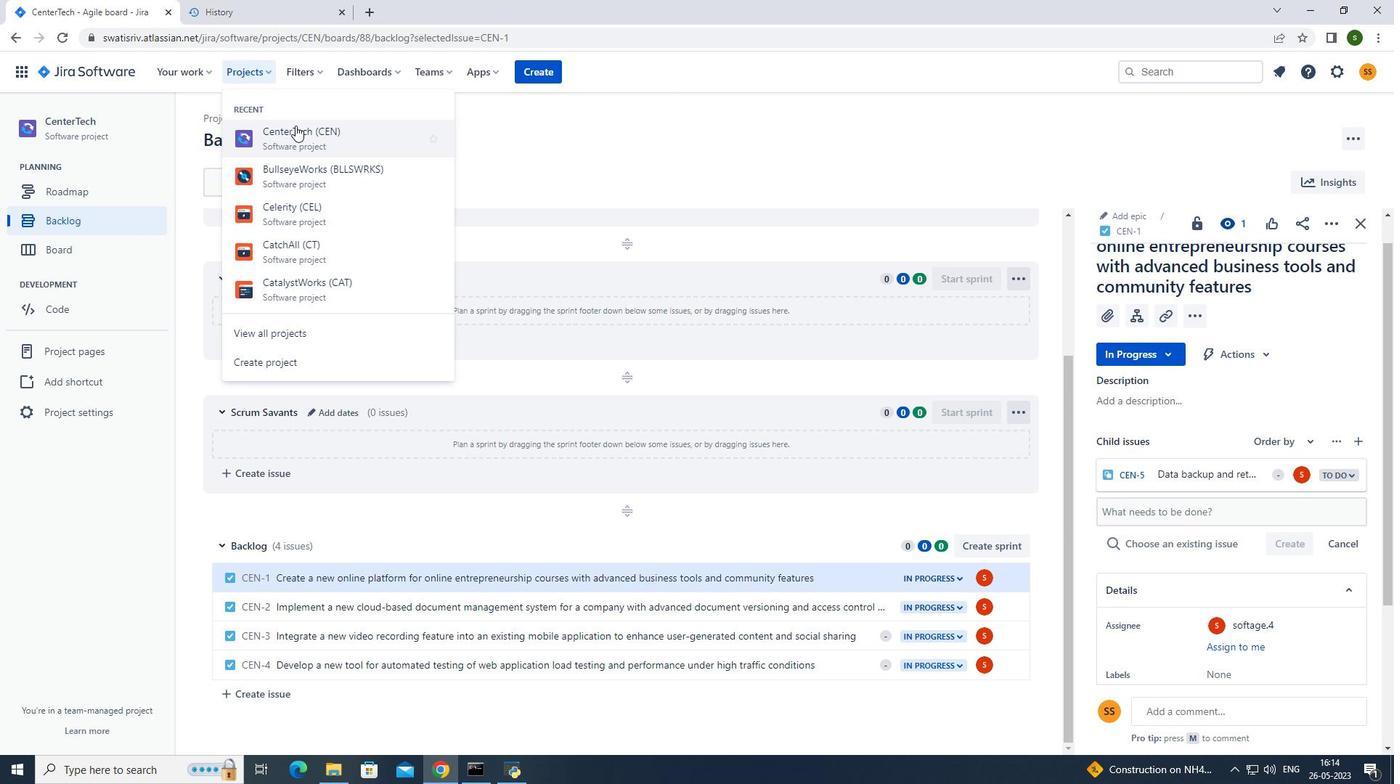 
Action: Mouse pressed left at (311, 140)
Screenshot: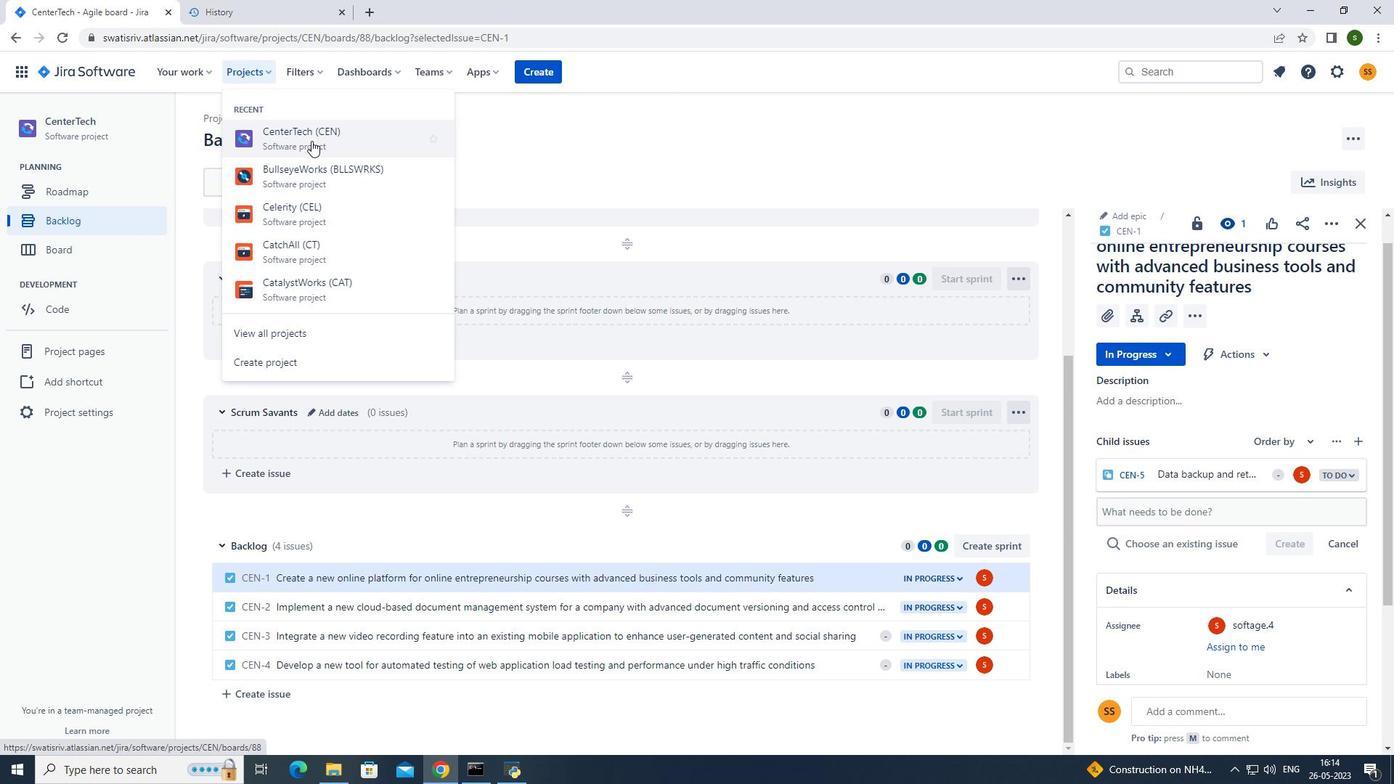 
Action: Mouse moved to (142, 231)
Screenshot: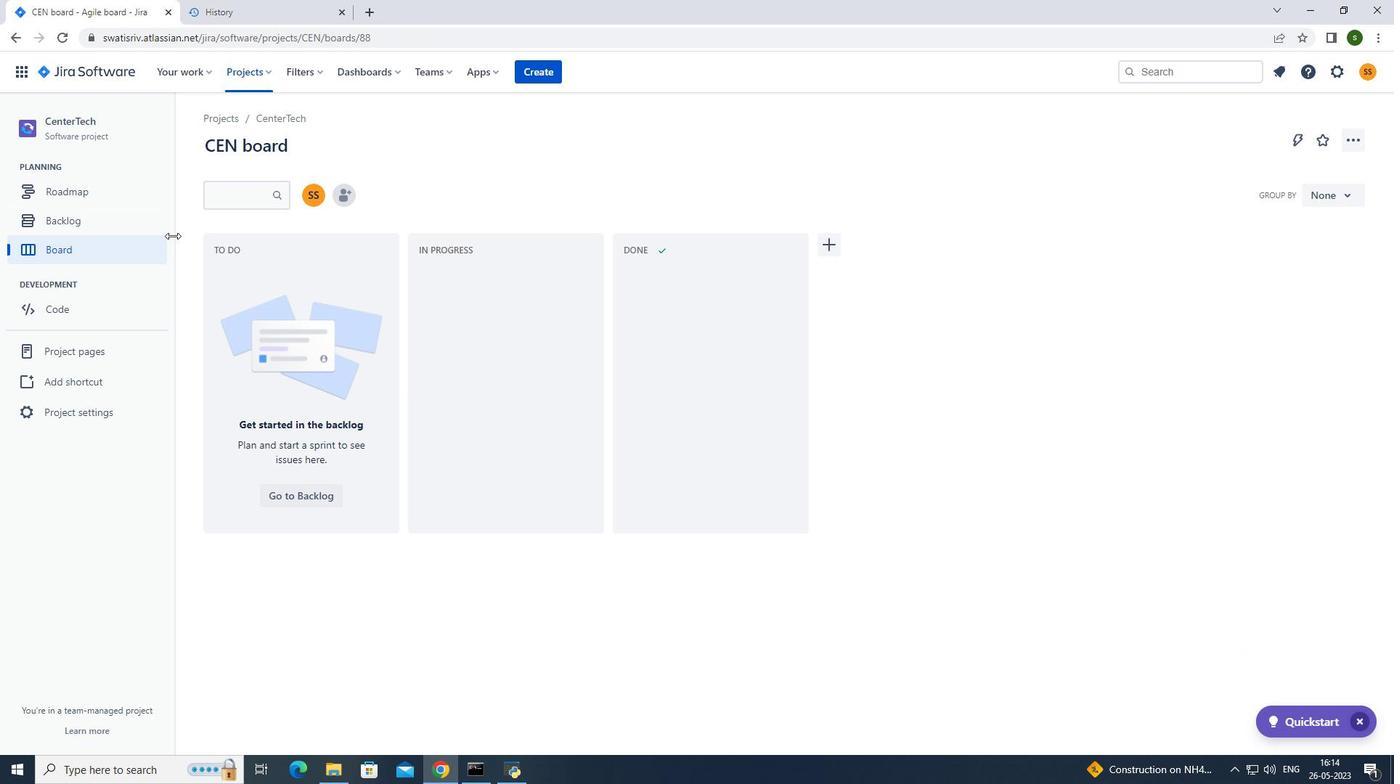
Action: Mouse pressed left at (142, 231)
Screenshot: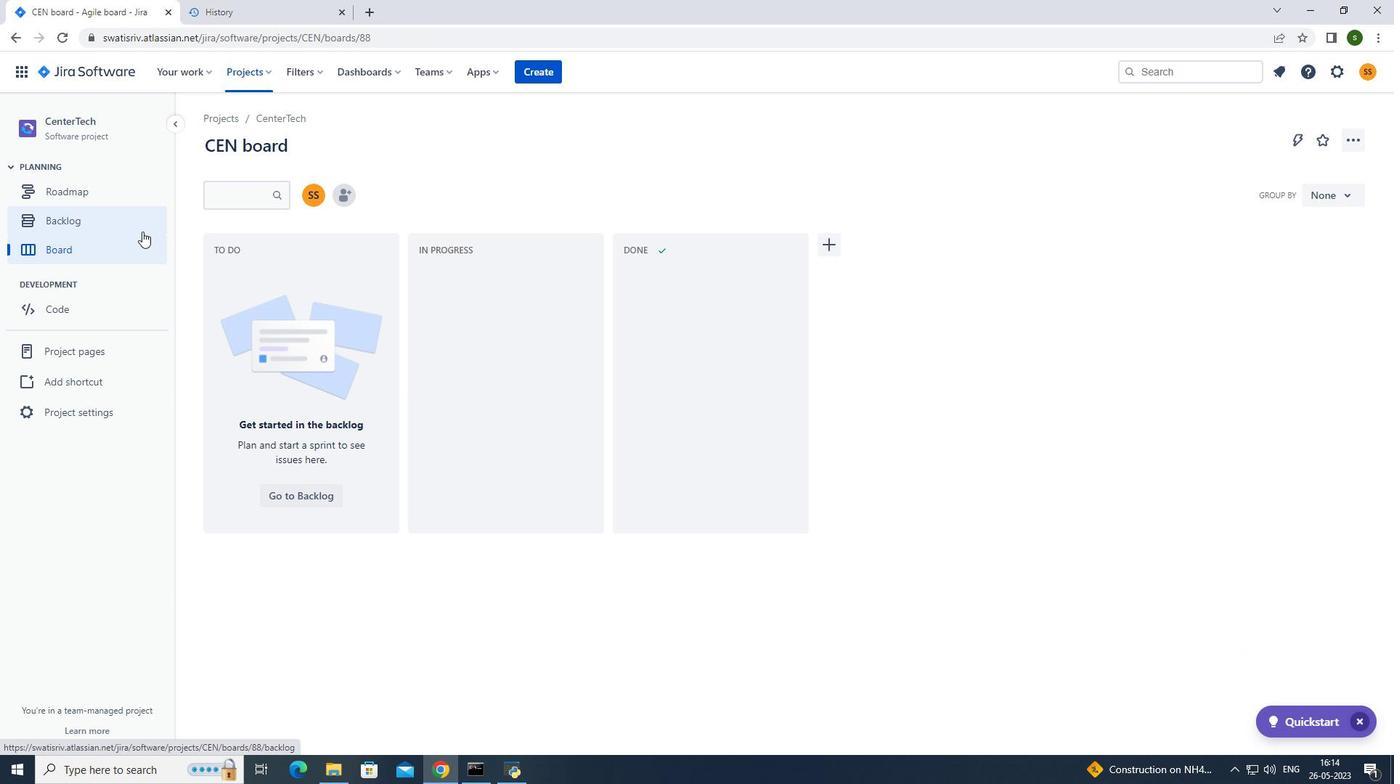 
Action: Mouse moved to (513, 467)
Screenshot: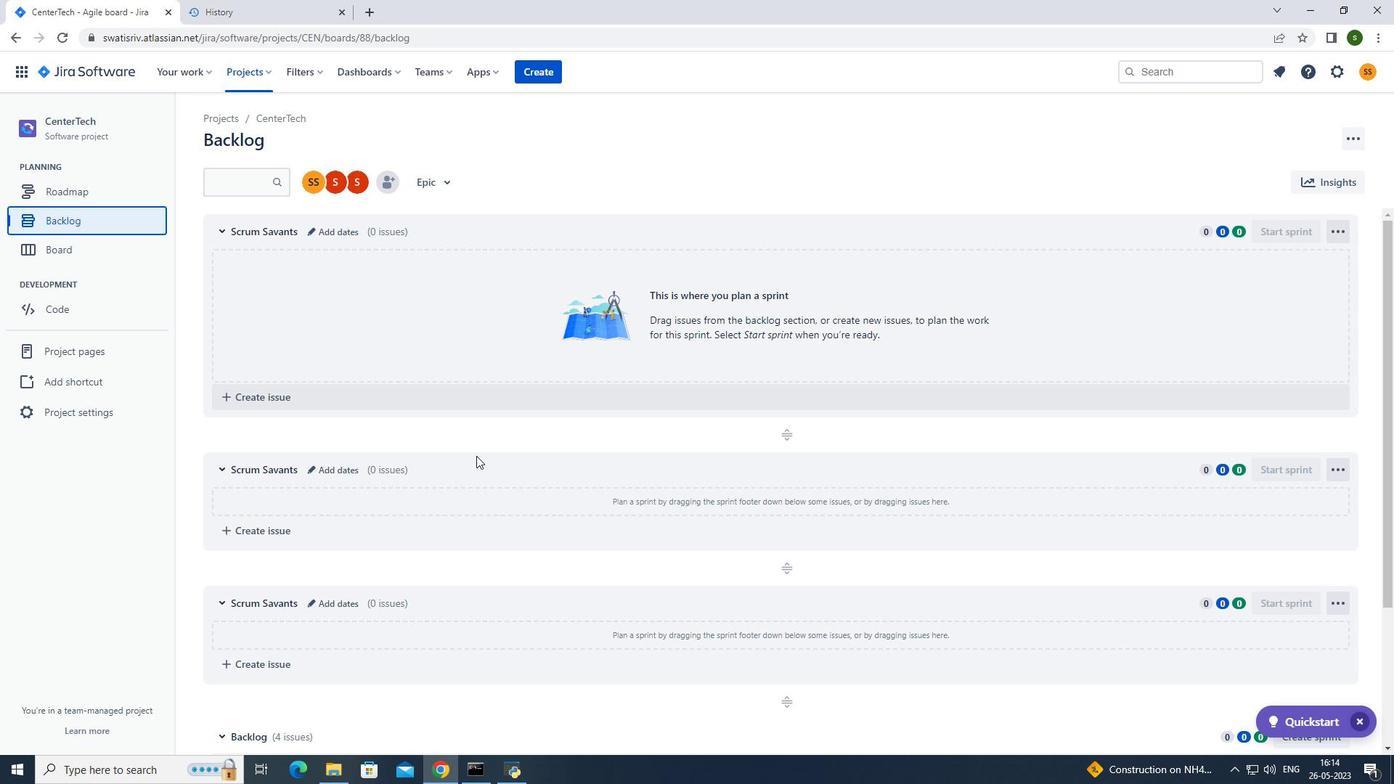 
Action: Mouse scrolled (513, 467) with delta (0, 0)
Screenshot: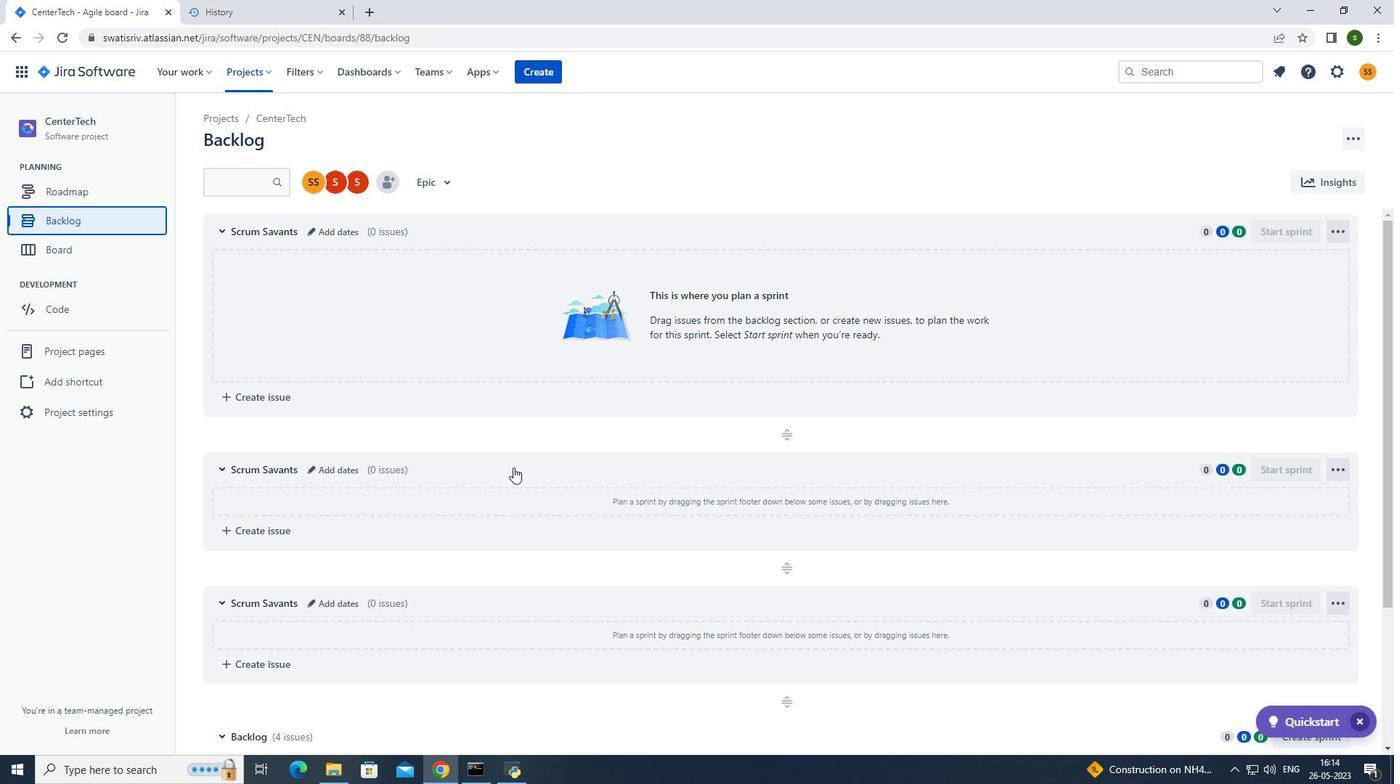 
Action: Mouse scrolled (513, 467) with delta (0, 0)
Screenshot: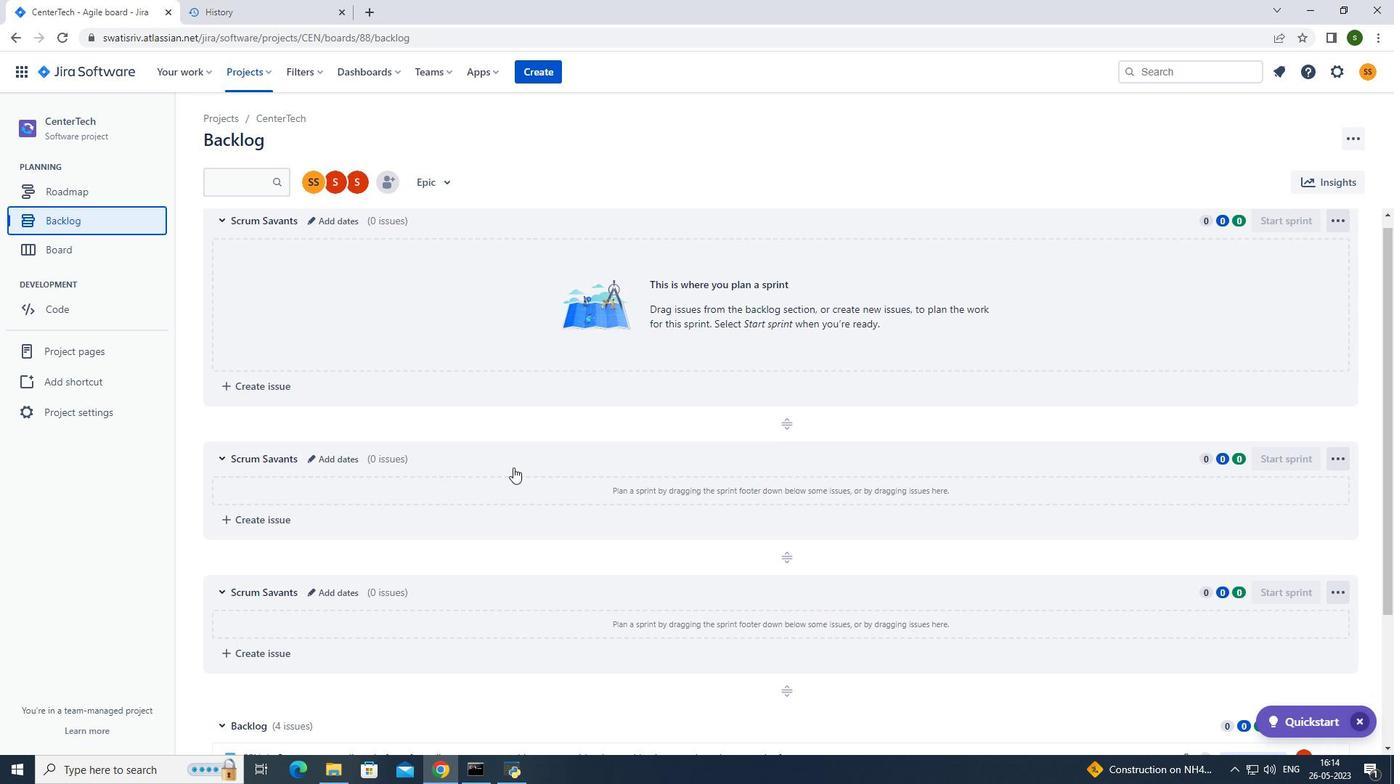 
Action: Mouse scrolled (513, 467) with delta (0, 0)
Screenshot: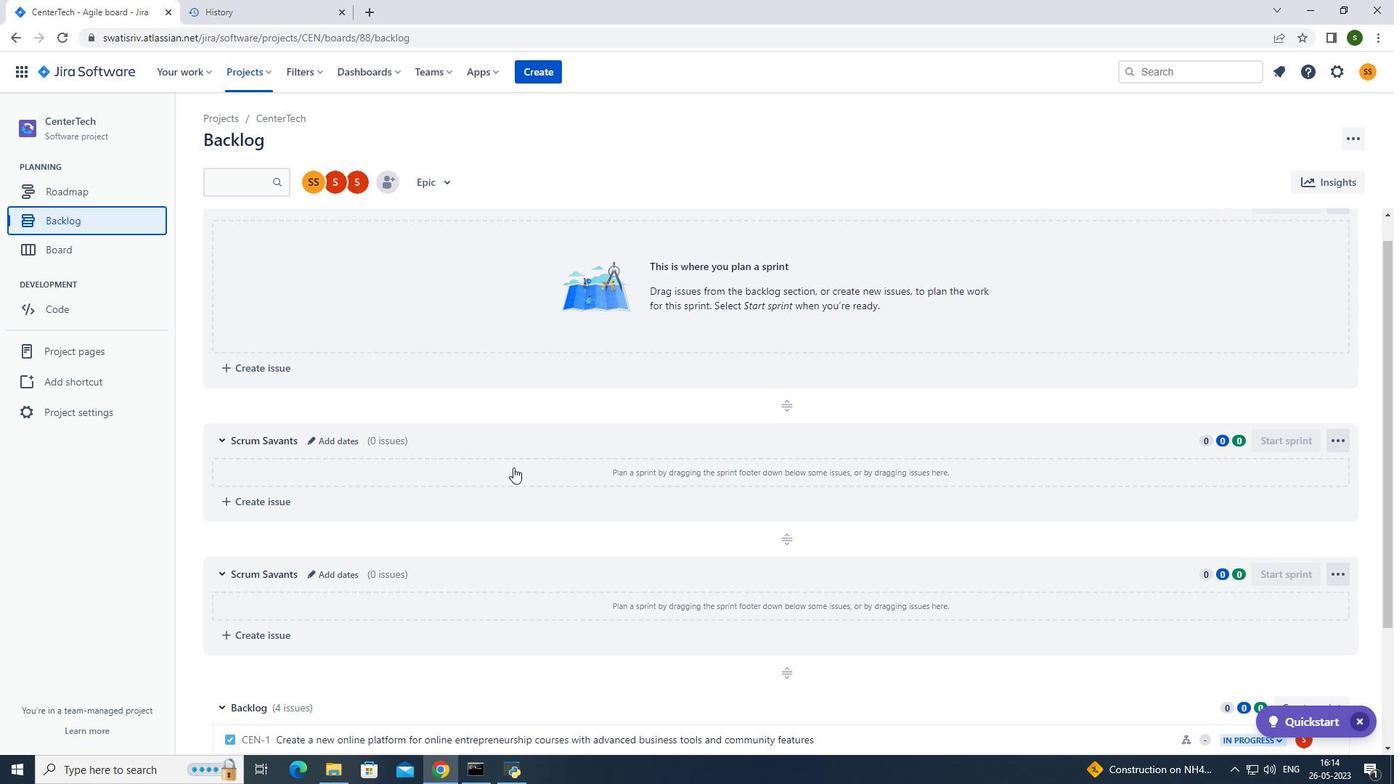 
Action: Mouse scrolled (513, 467) with delta (0, 0)
Screenshot: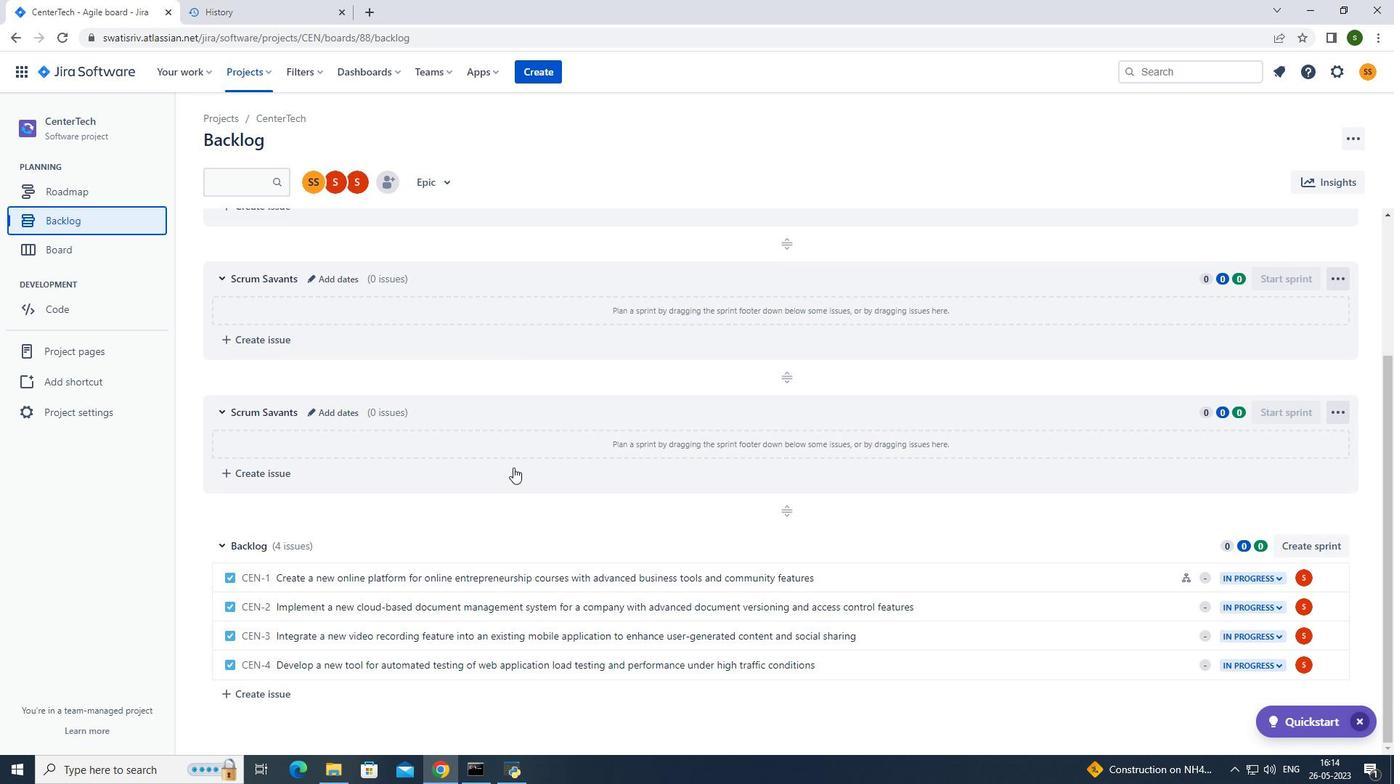
Action: Mouse scrolled (513, 467) with delta (0, 0)
Screenshot: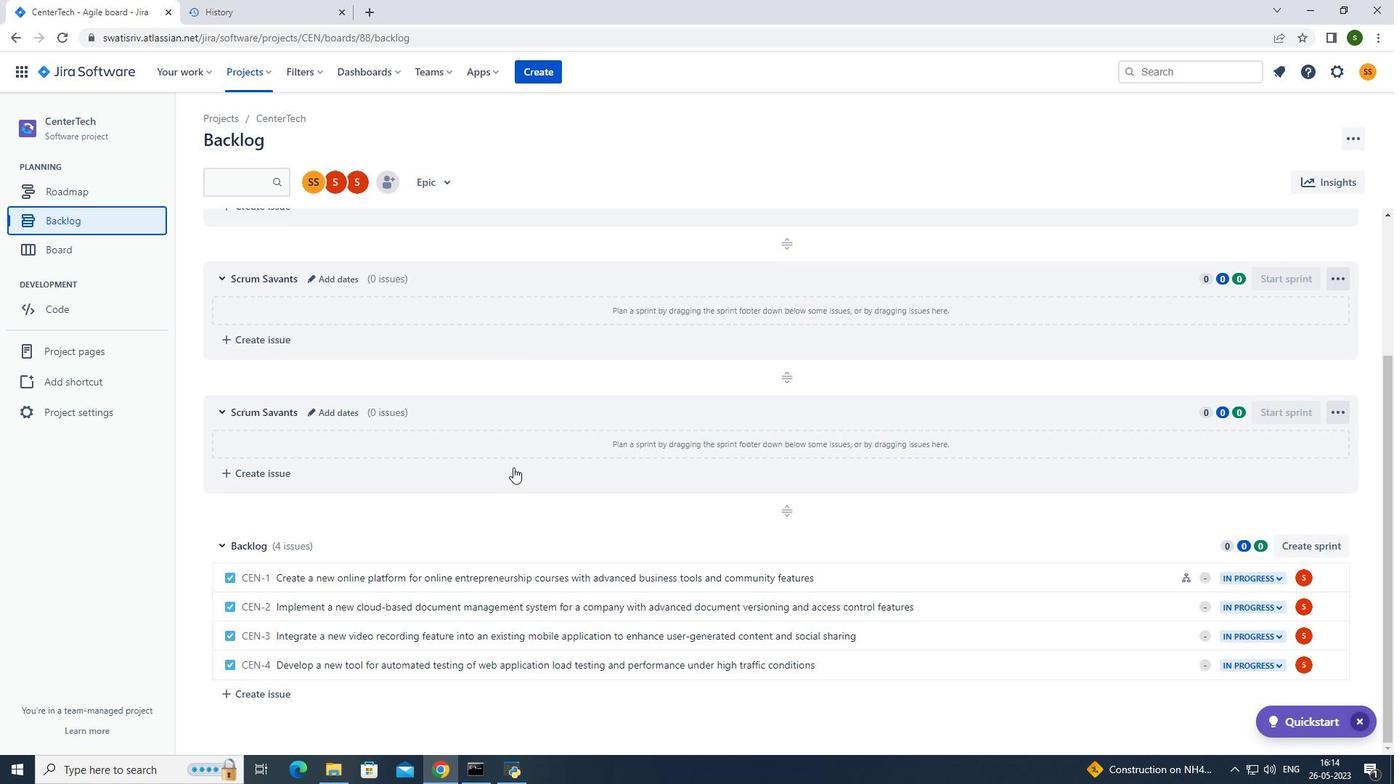 
Action: Mouse moved to (983, 608)
Screenshot: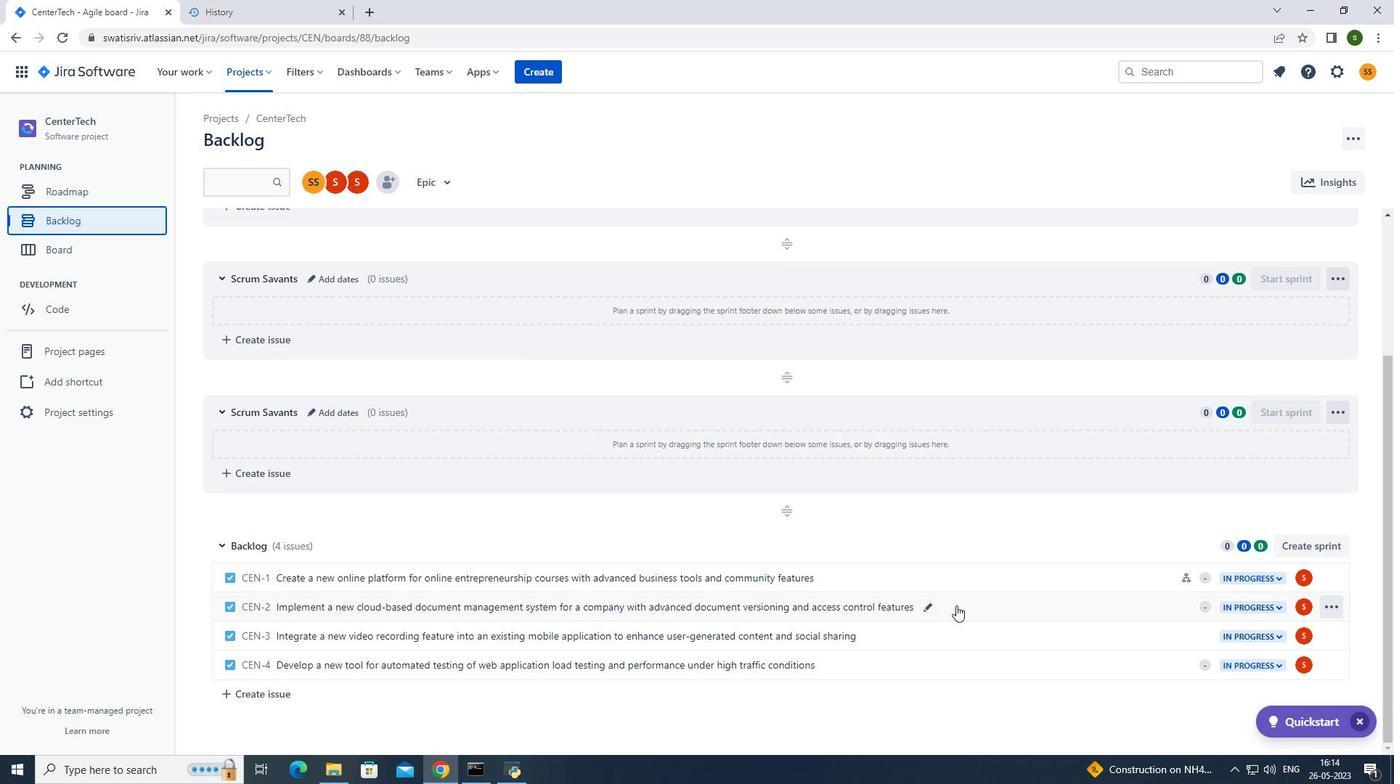 
Action: Mouse pressed left at (983, 608)
Screenshot: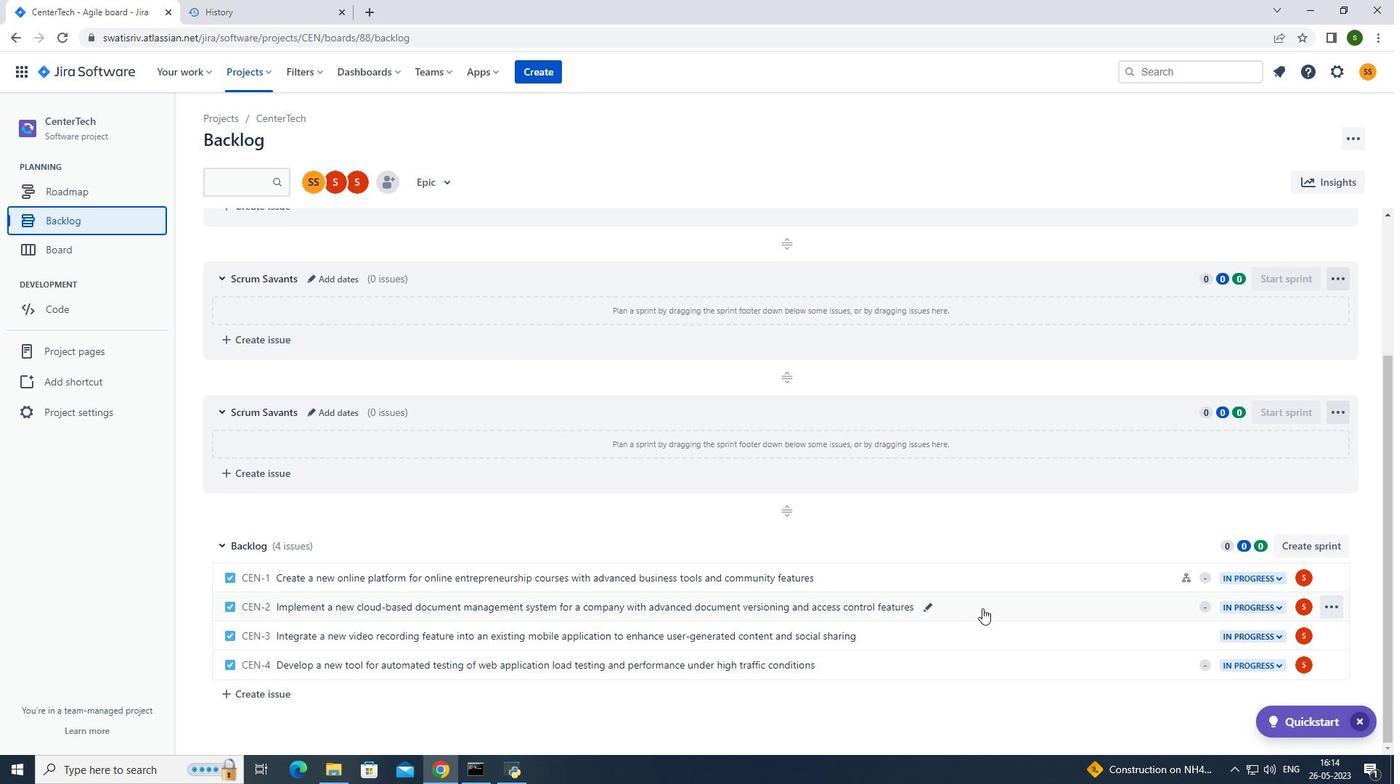 
Action: Mouse moved to (1144, 374)
Screenshot: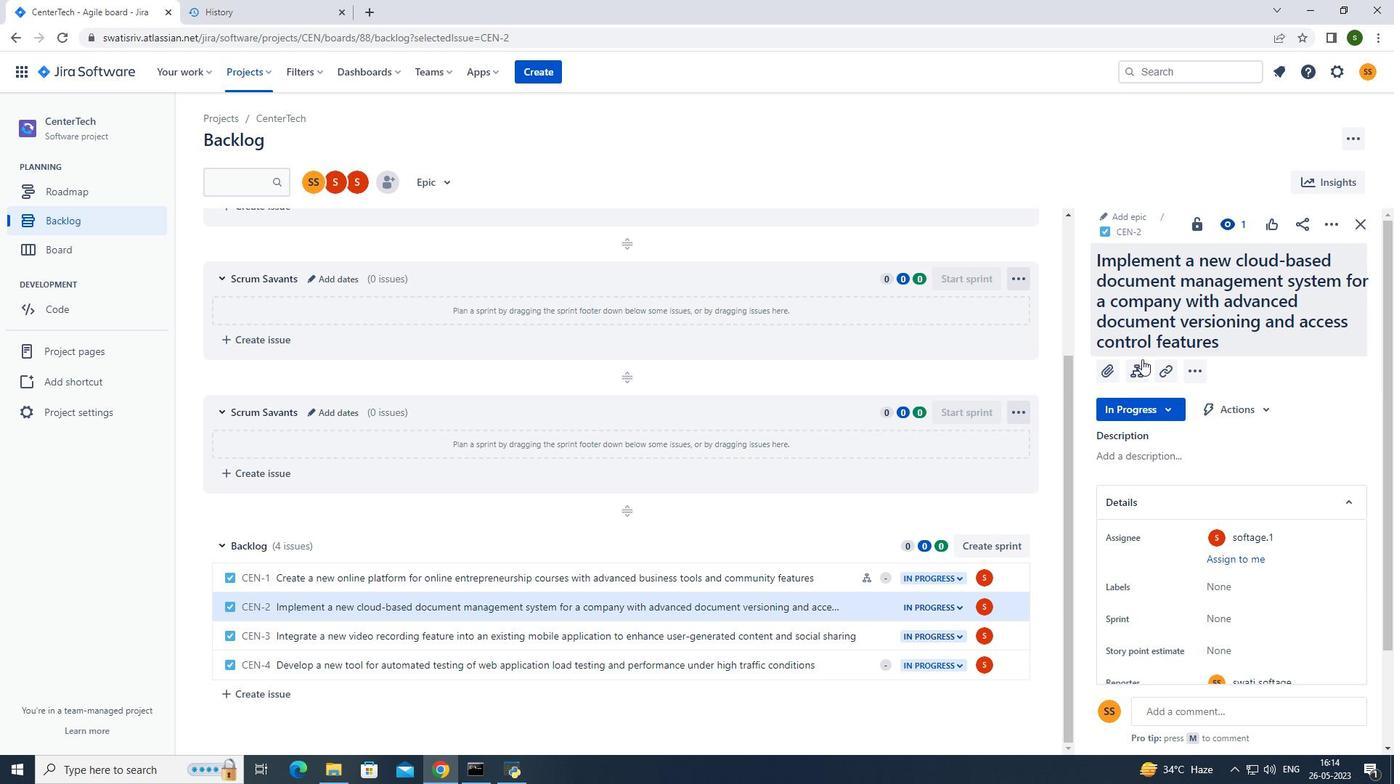 
Action: Mouse pressed left at (1144, 374)
Screenshot: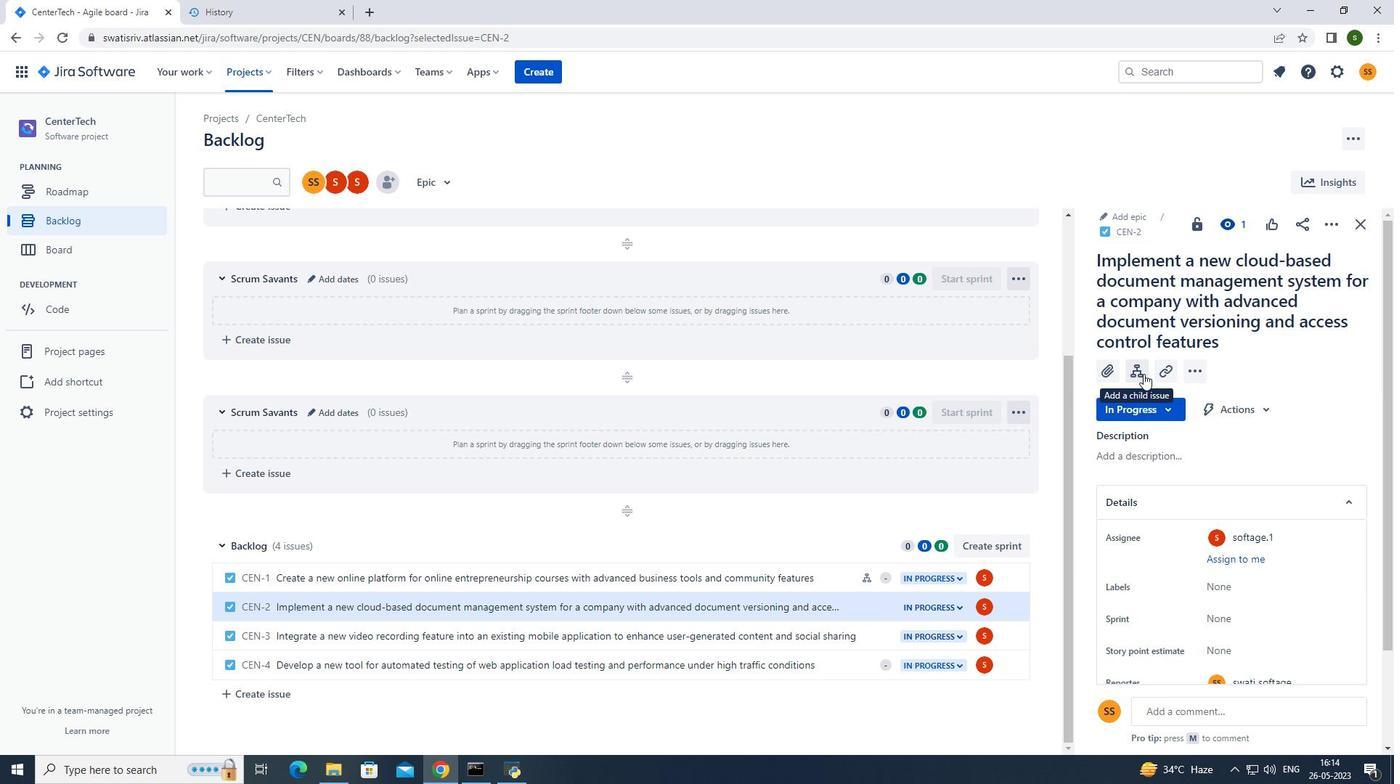 
Action: Mouse moved to (1150, 471)
Screenshot: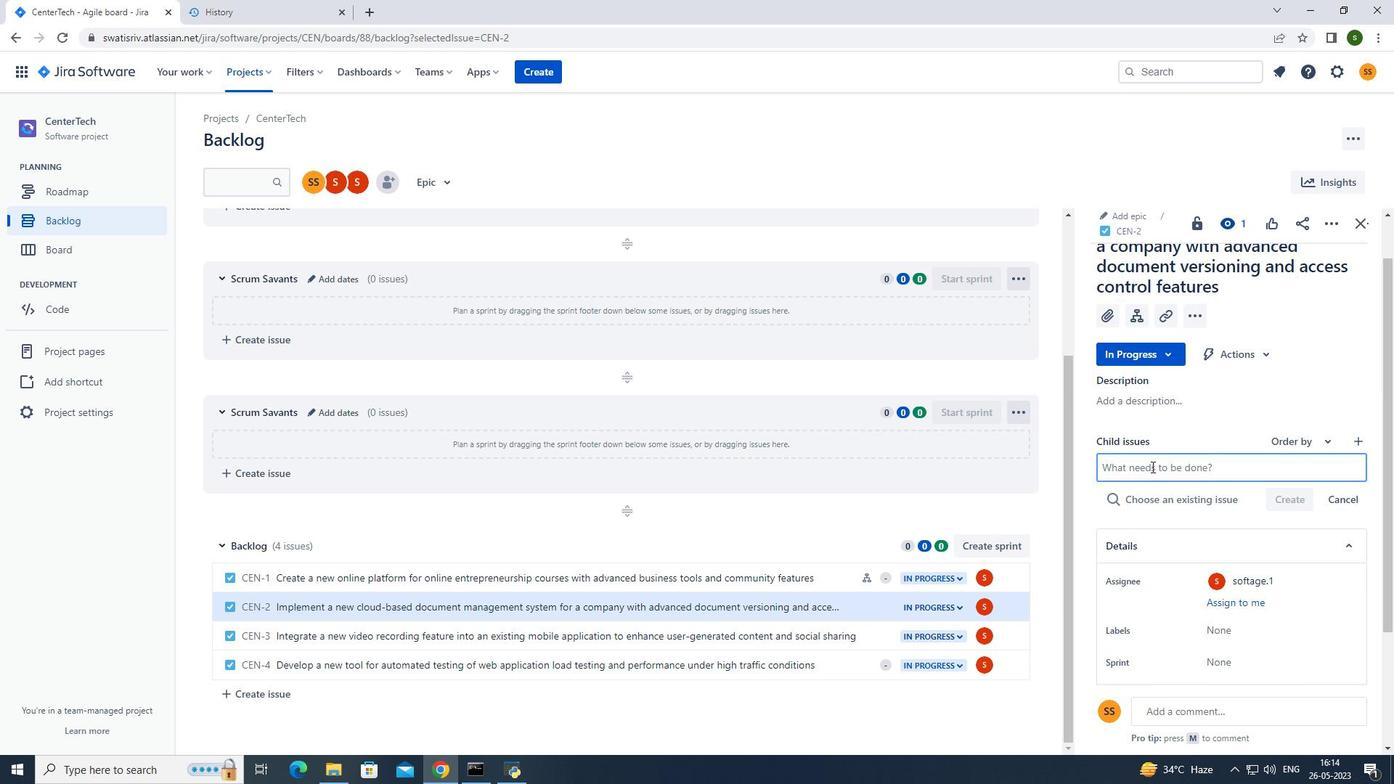 
Action: Mouse pressed left at (1150, 471)
Screenshot: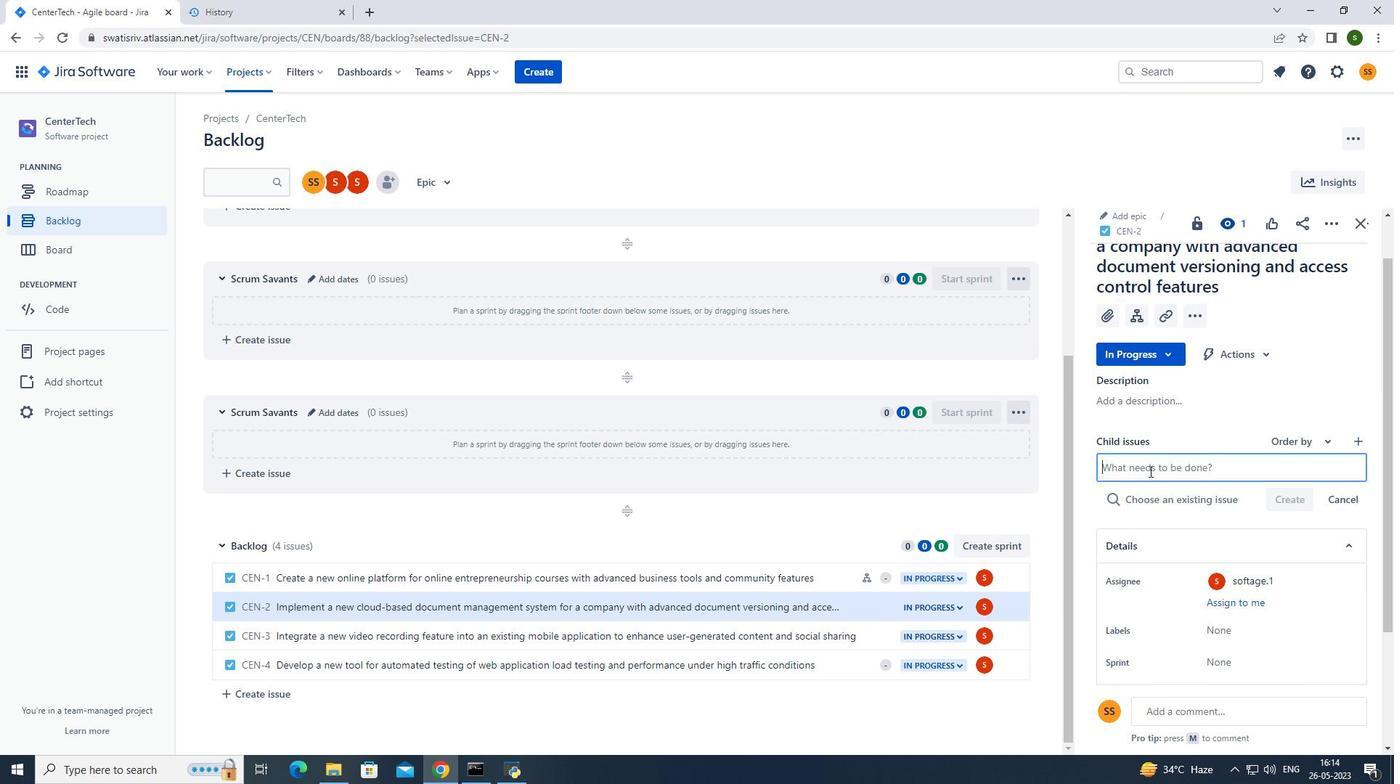 
Action: Mouse moved to (1133, 487)
Screenshot: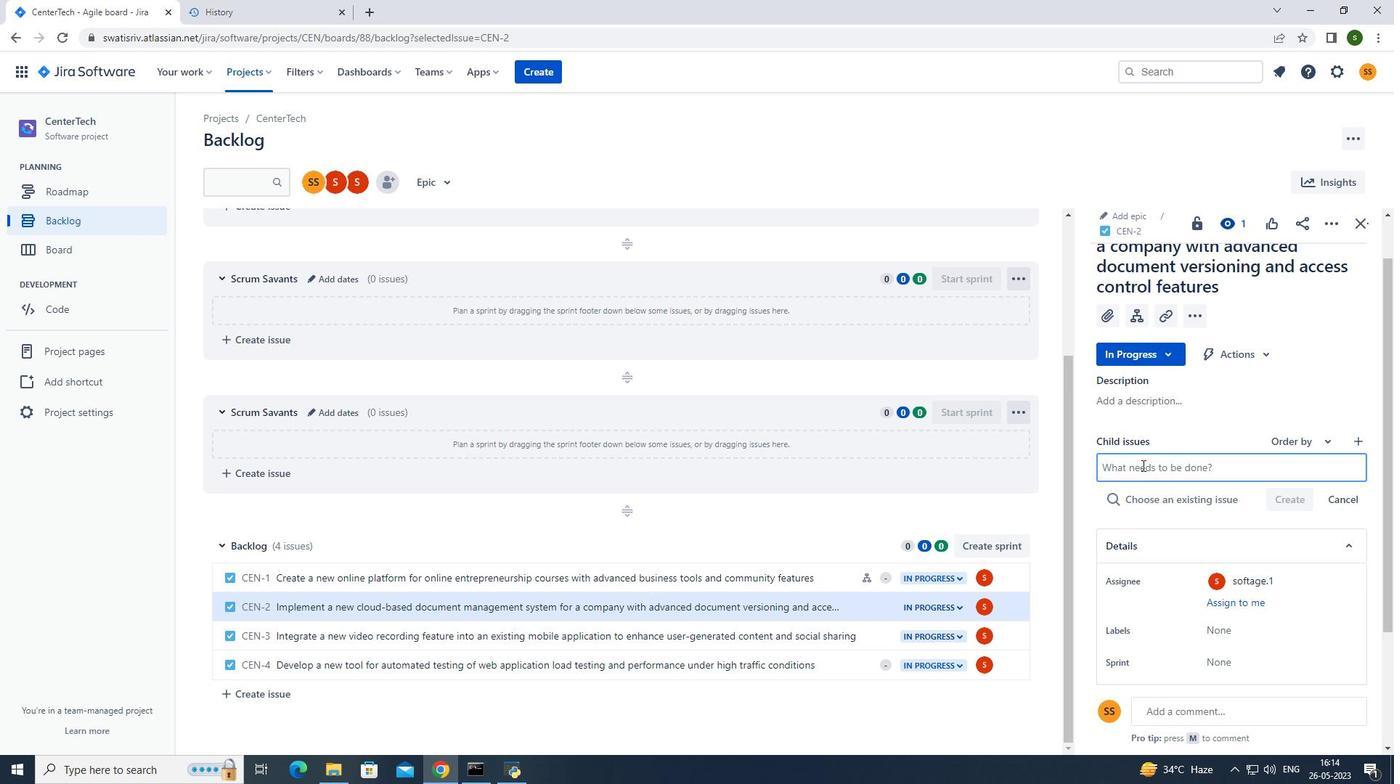 
Action: Key pressed <Key.caps_lock>S<Key.caps_lock>erverless<Key.space>computing<Key.space>applica
Screenshot: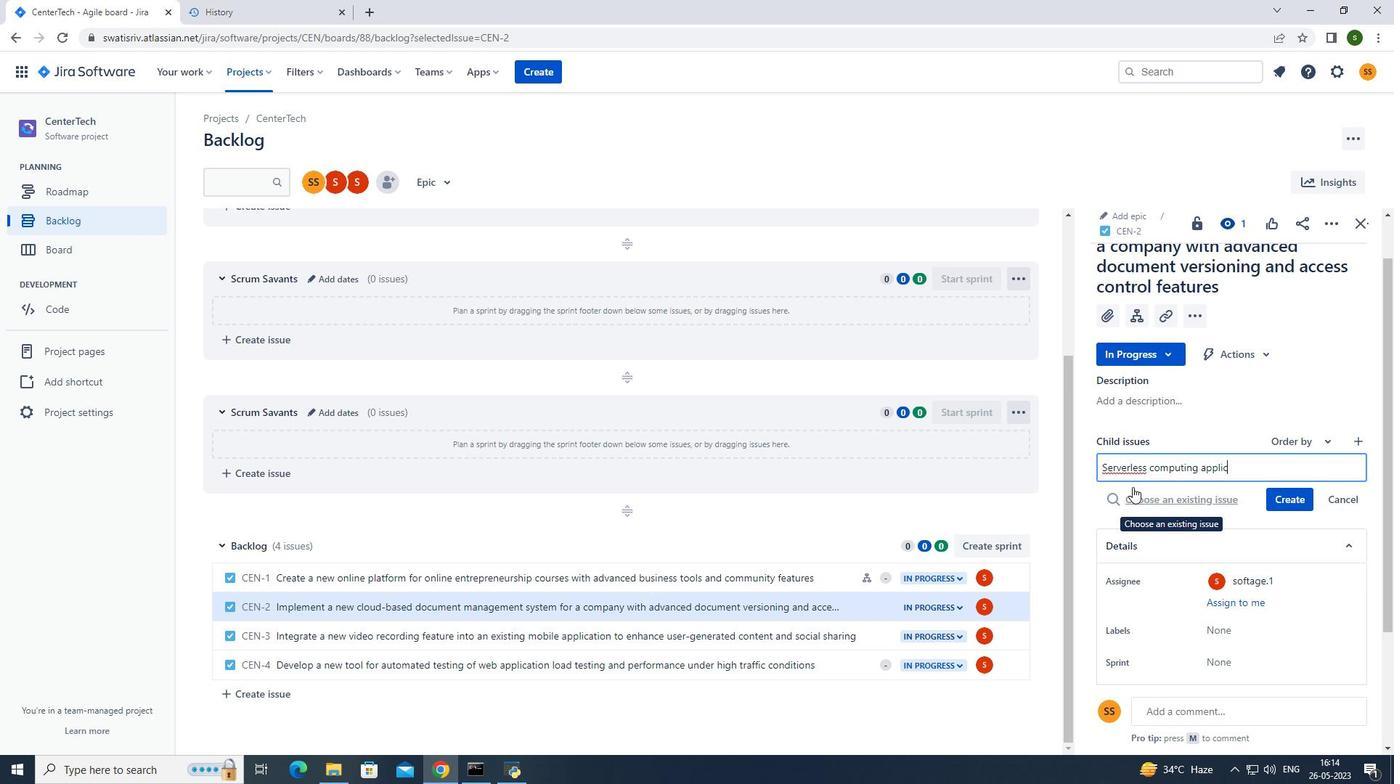 
Action: Mouse moved to (1133, 487)
Screenshot: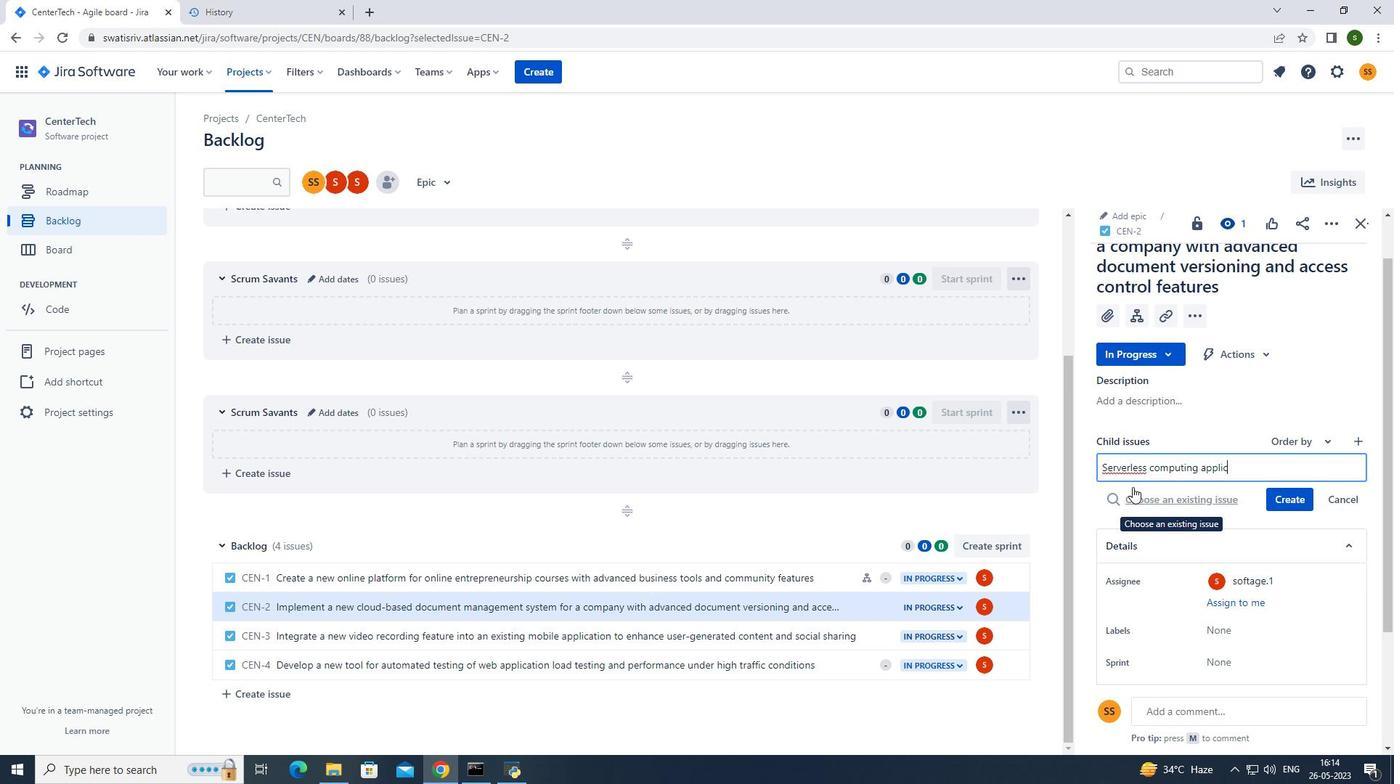 
Action: Key pressed tion<Key.space>latency<Key.space>testing<Key.space>and<Key.space>optimization<Key.enter>
Screenshot: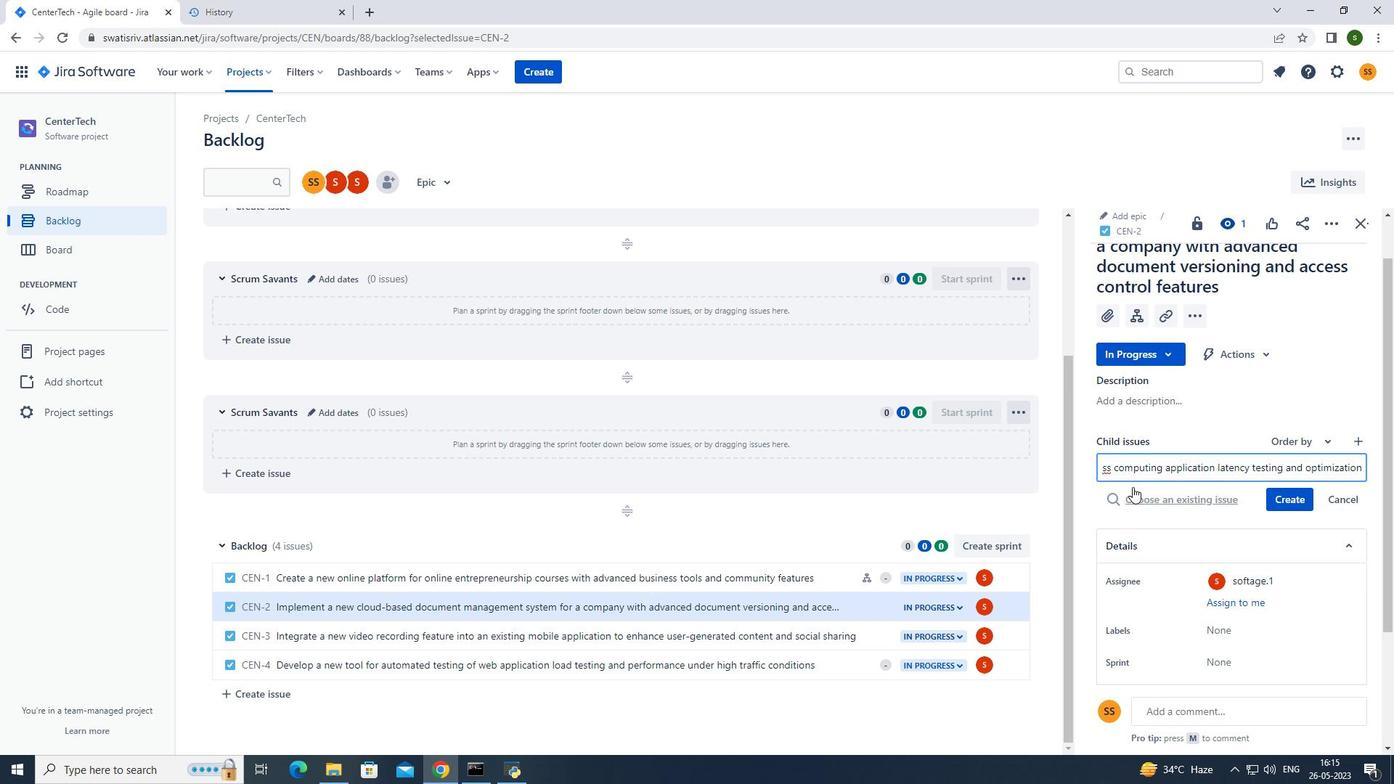 
Action: Mouse moved to (1306, 479)
Screenshot: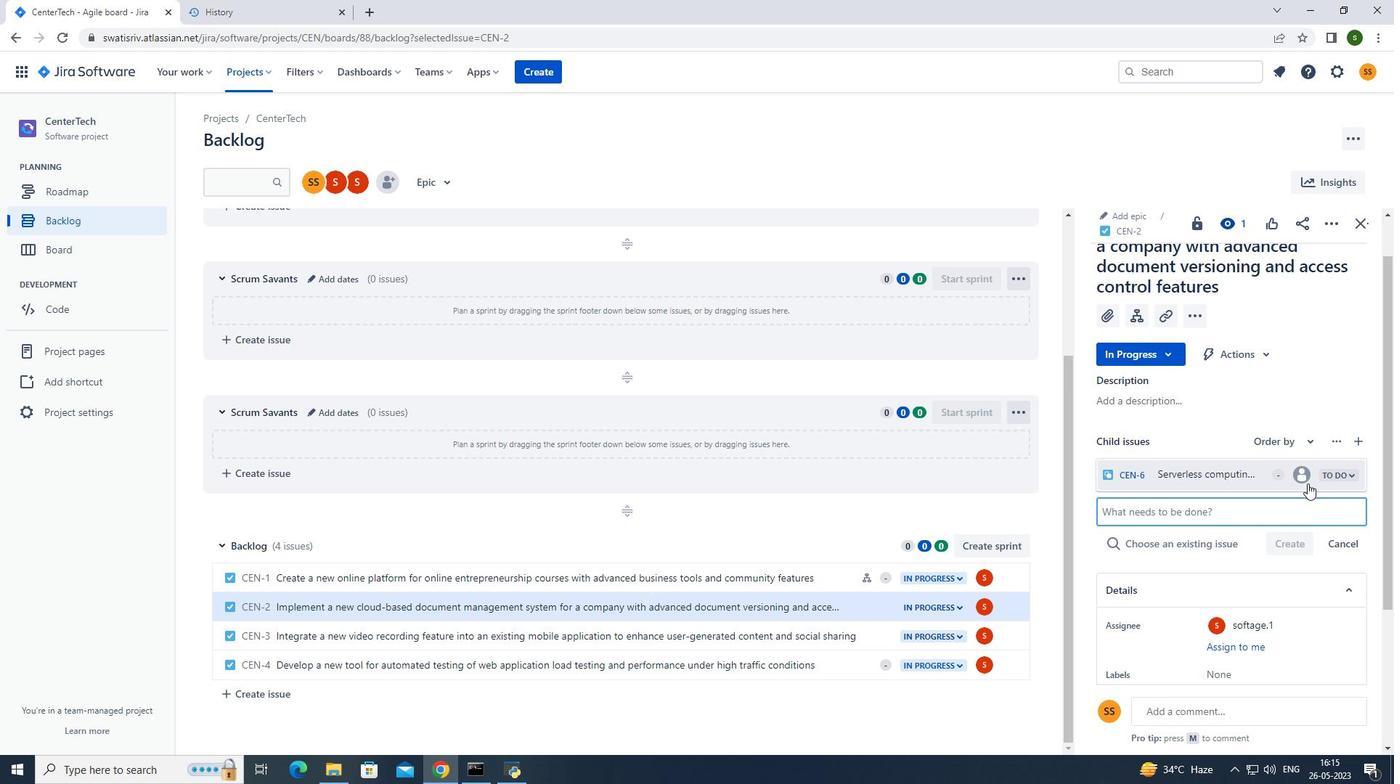 
Action: Mouse pressed left at (1306, 479)
Screenshot: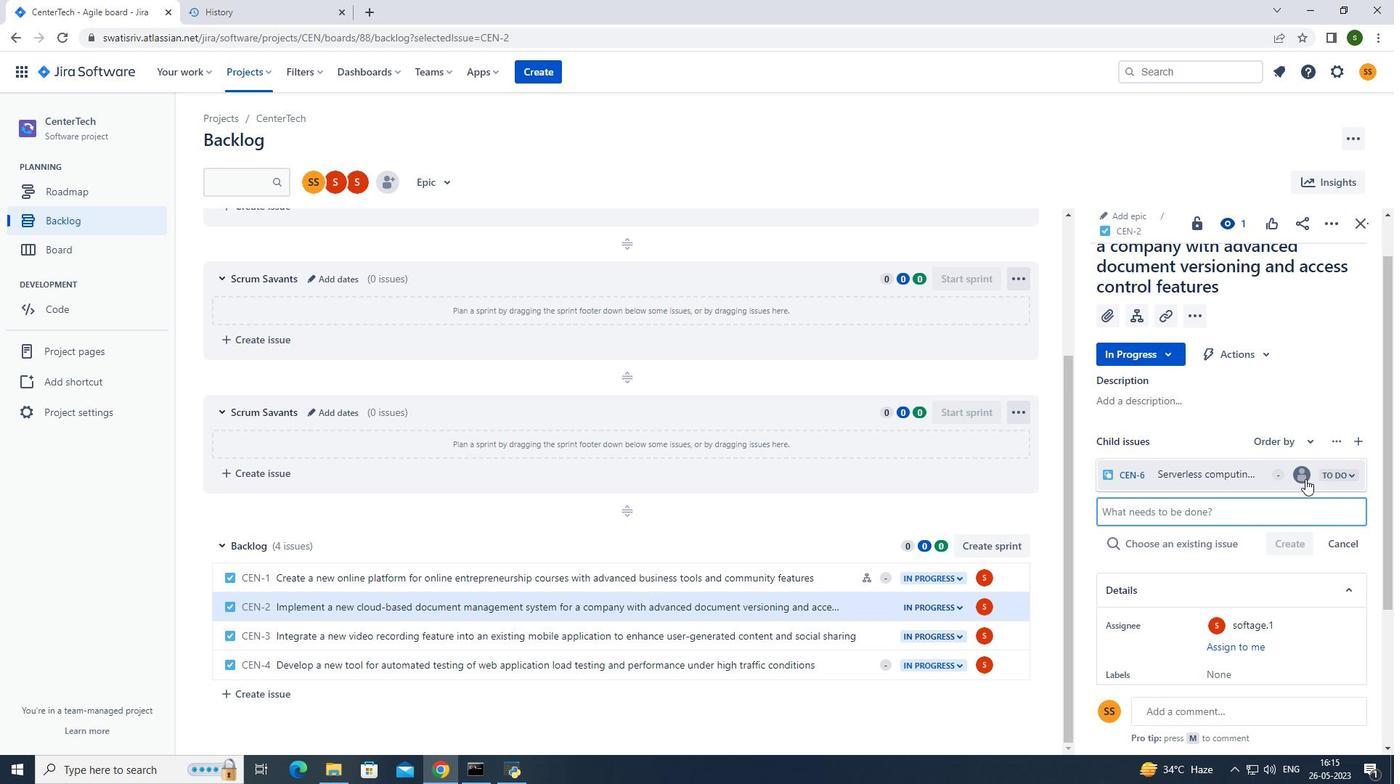 
Action: Mouse moved to (1183, 388)
Screenshot: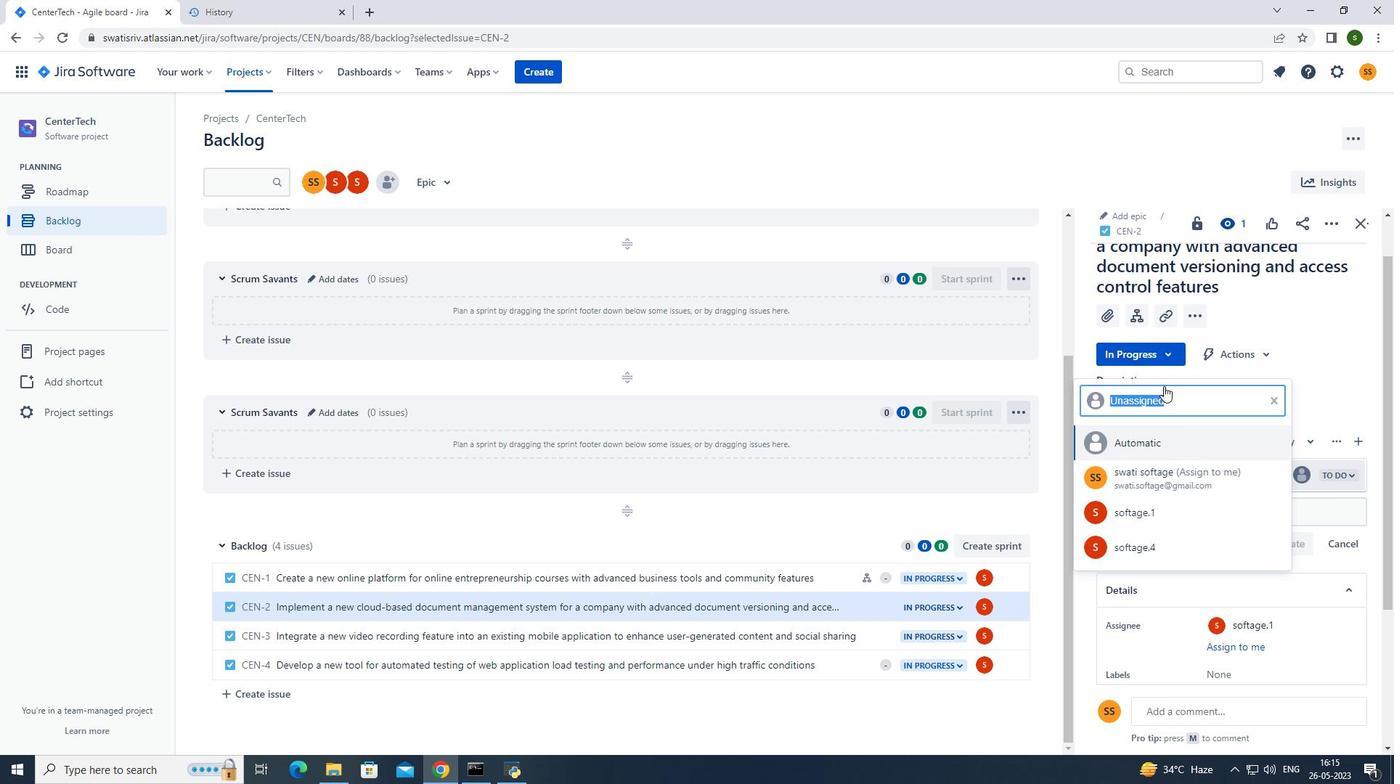
Action: Key pressed softage.1<Key.shift>@softage.net
Screenshot: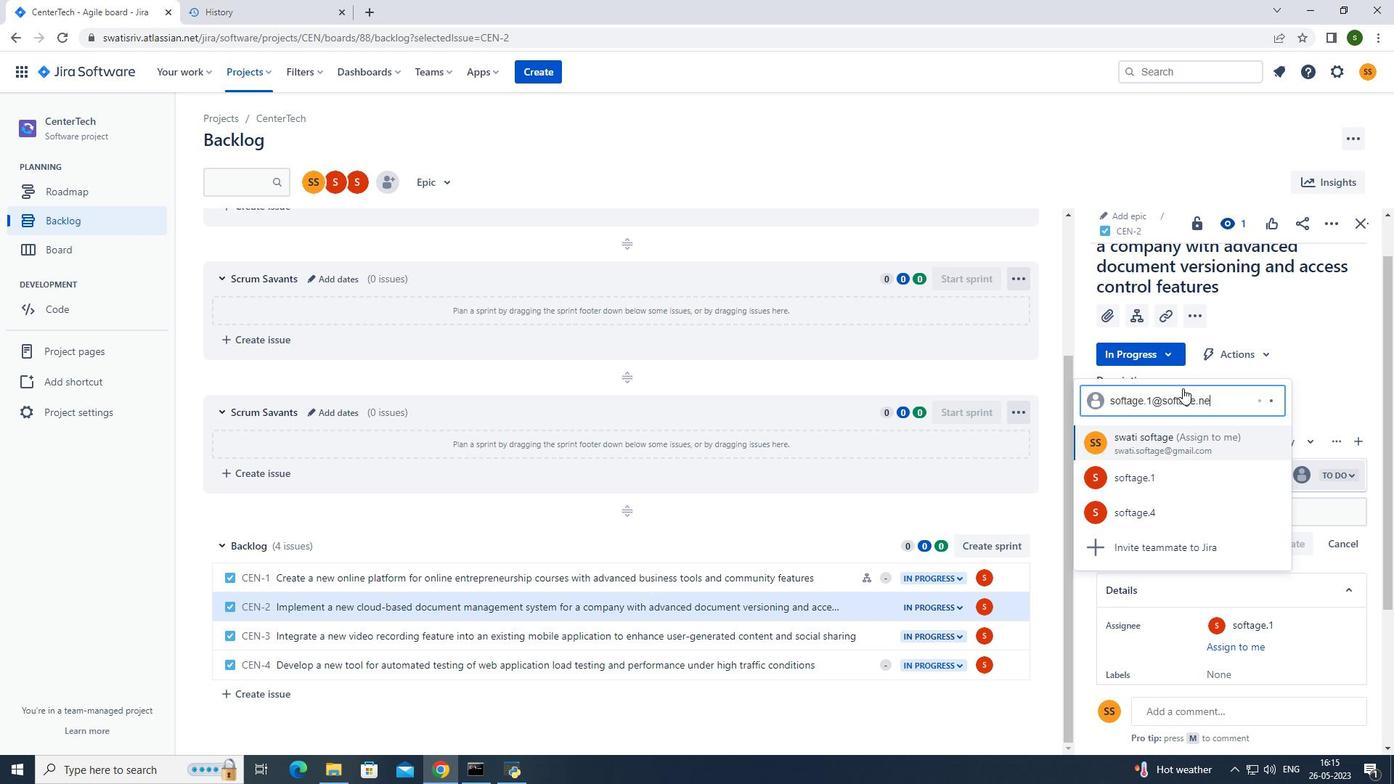 
Action: Mouse moved to (1184, 472)
Screenshot: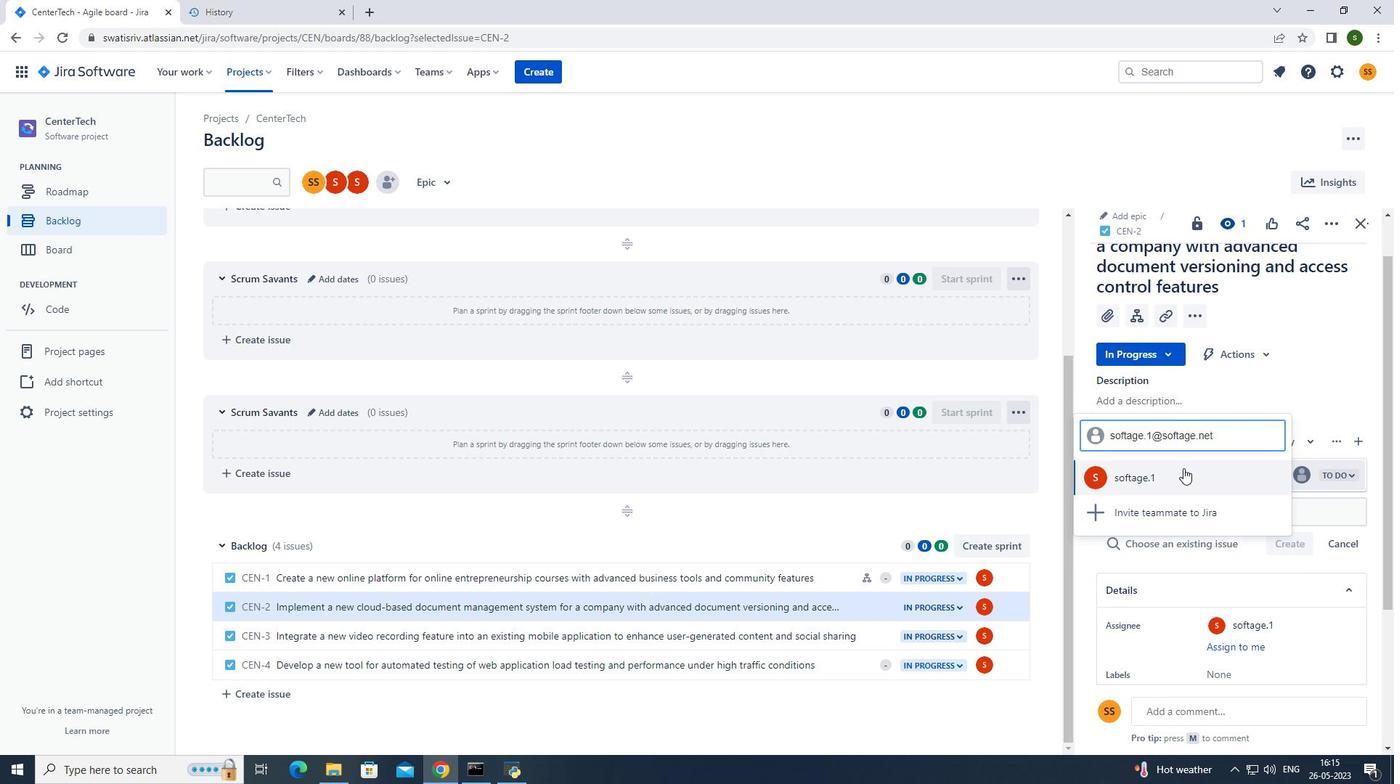 
Action: Mouse pressed left at (1184, 472)
Screenshot: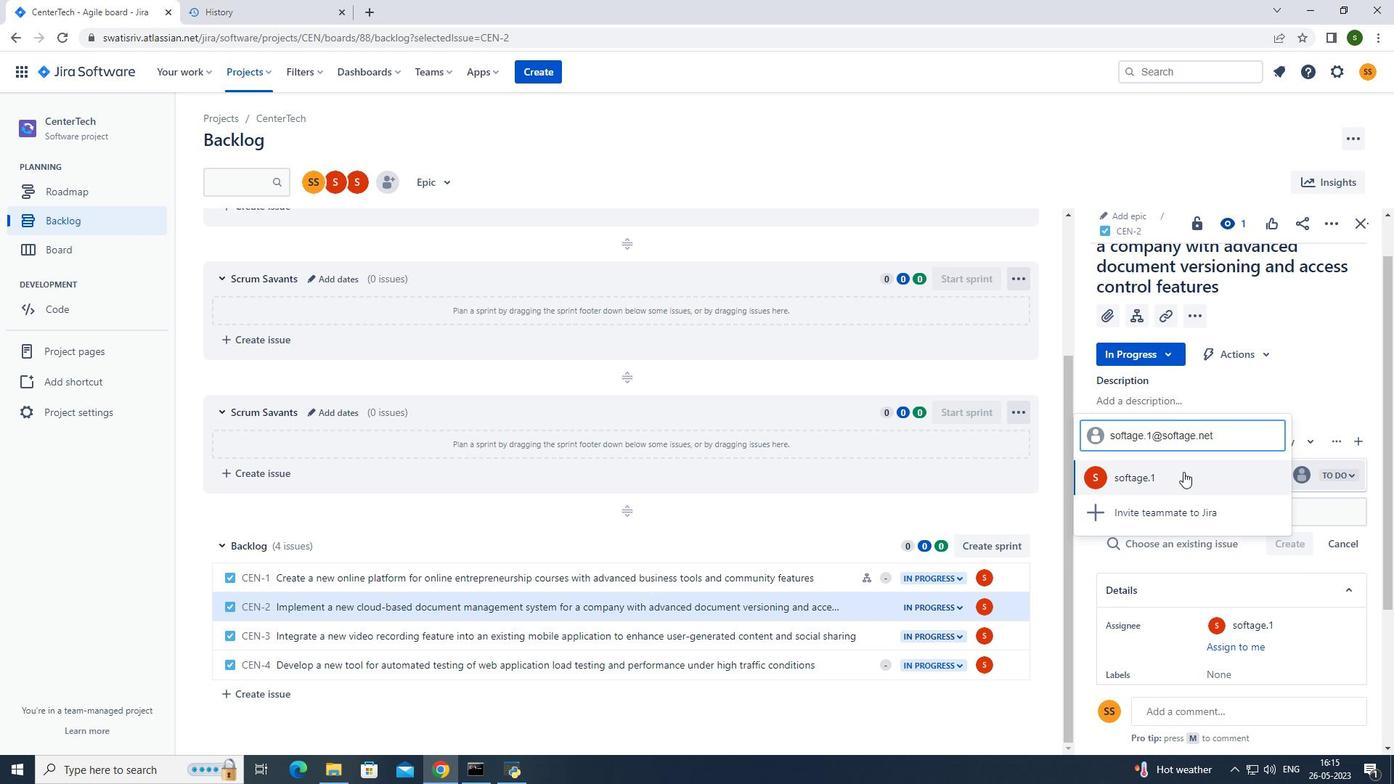 
Action: Mouse moved to (773, 168)
Screenshot: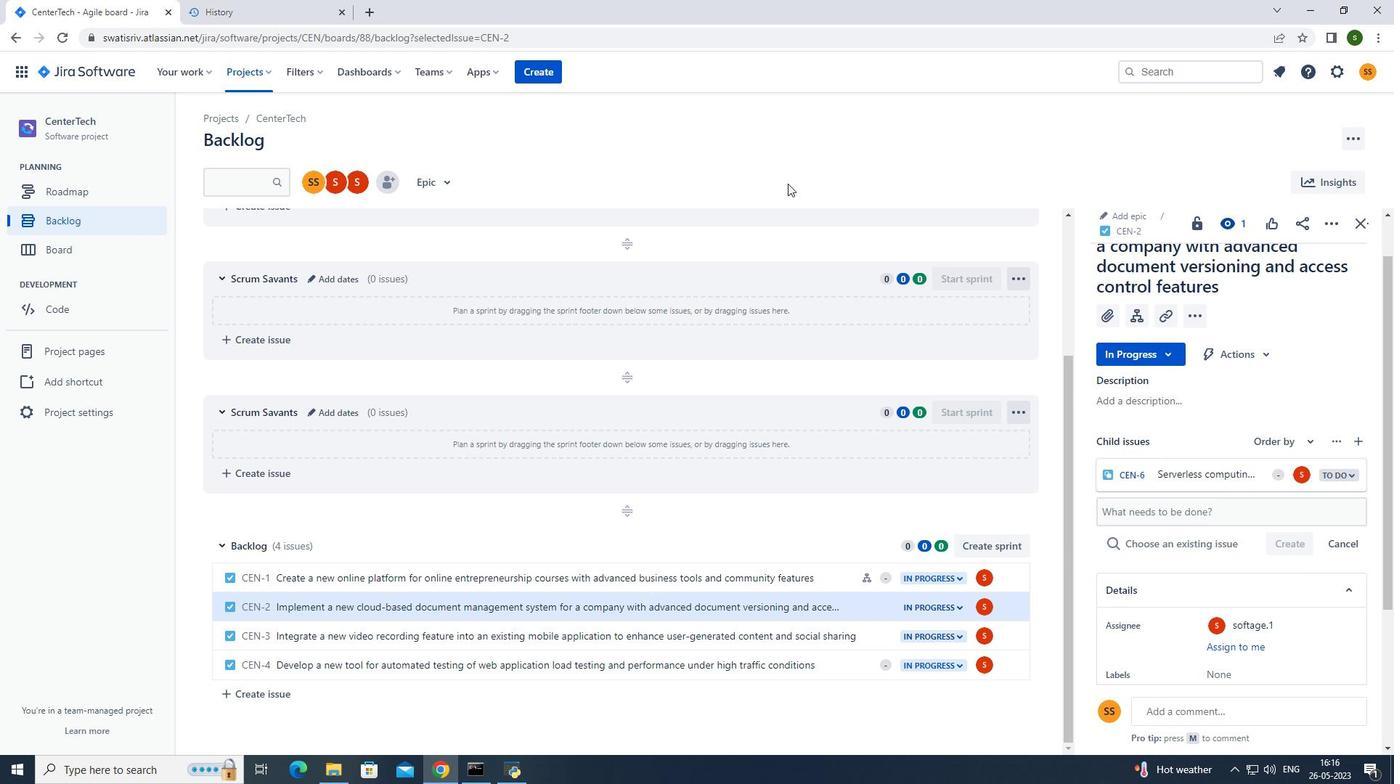 
Action: Mouse pressed left at (773, 168)
Screenshot: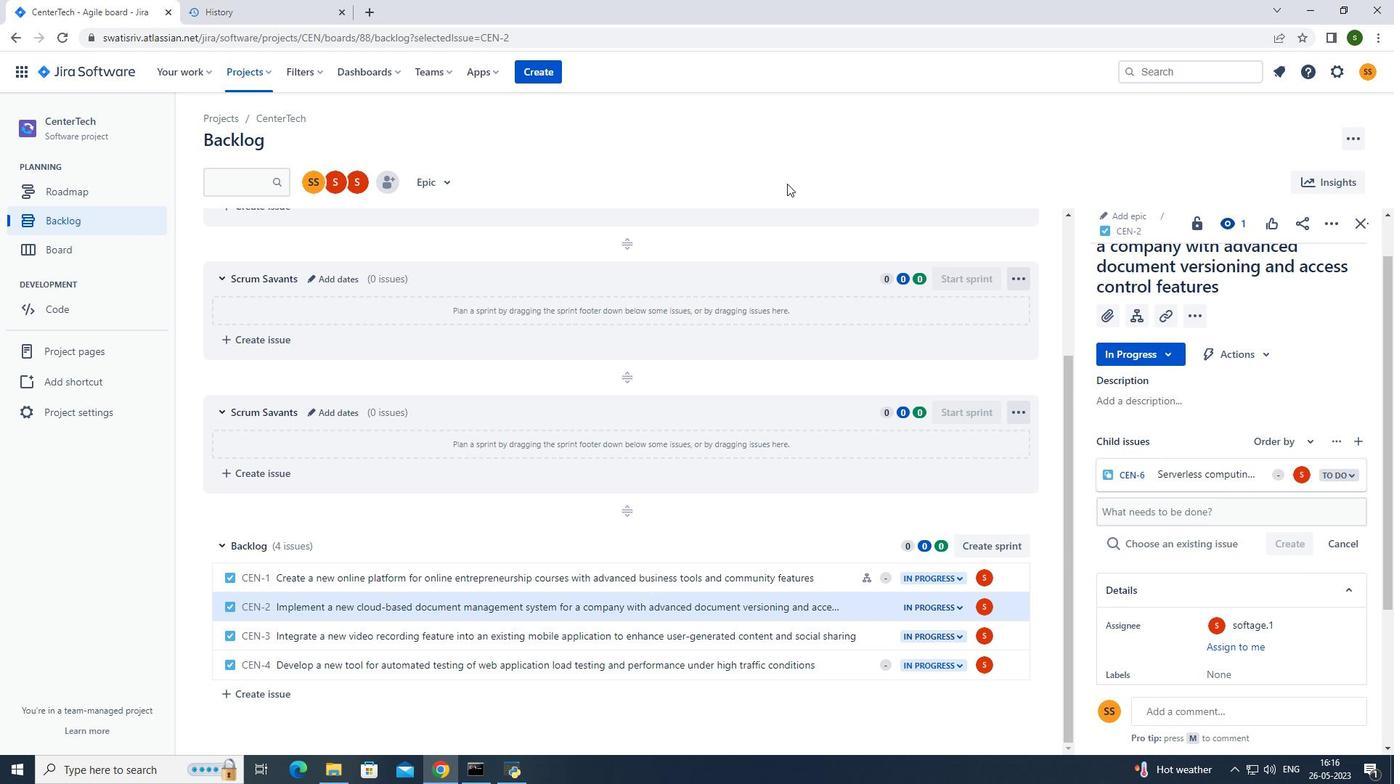 
Action: Mouse moved to (773, 167)
Screenshot: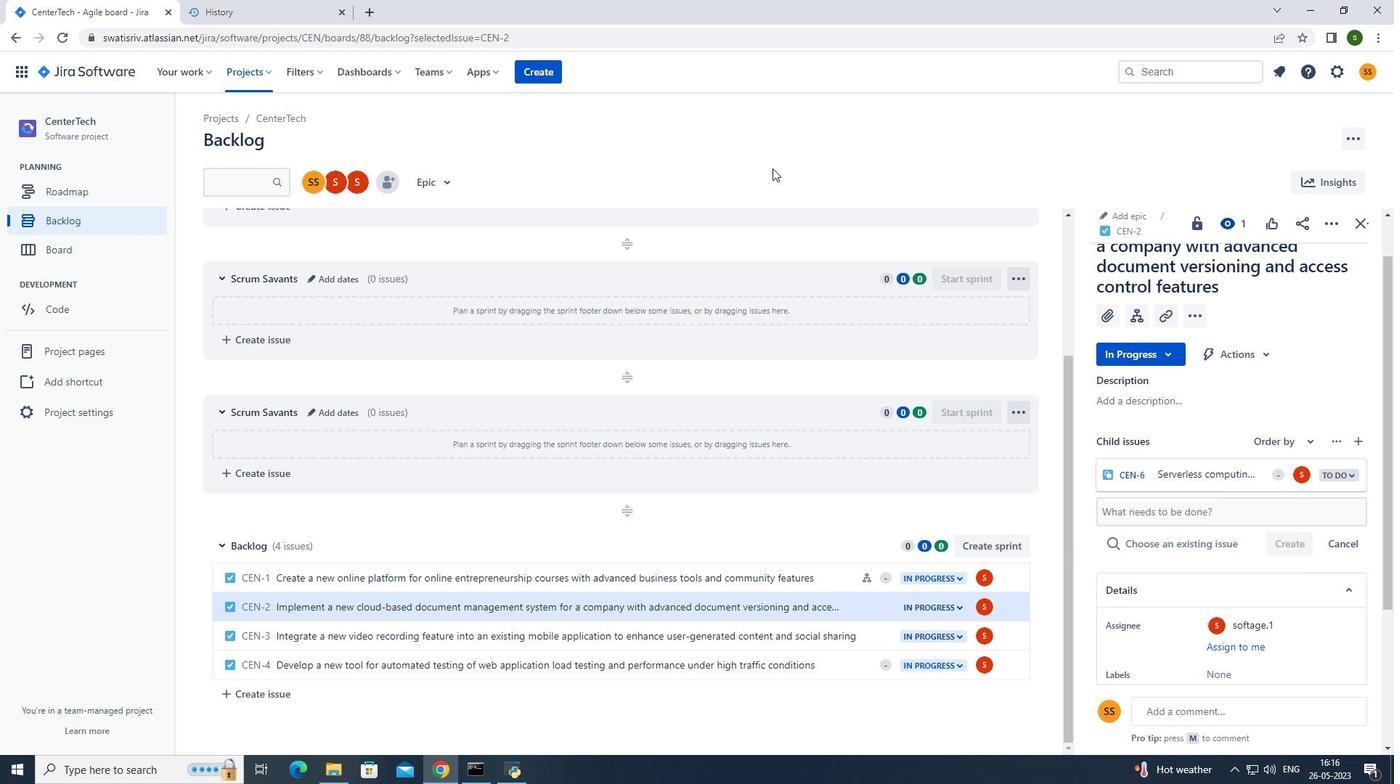 
